 Task: Search one way flight ticket for 2 adults, 2 infants in seat and 1 infant on lap in first from Pensacola: Pensacola International Airport to Springfield: Abraham Lincoln Capital Airport on 5-2-2023. Choice of flights is Spirit. Number of bags: 5 checked bags. Price is upto 109000. Outbound departure time preference is 5:30.
Action: Mouse moved to (242, 283)
Screenshot: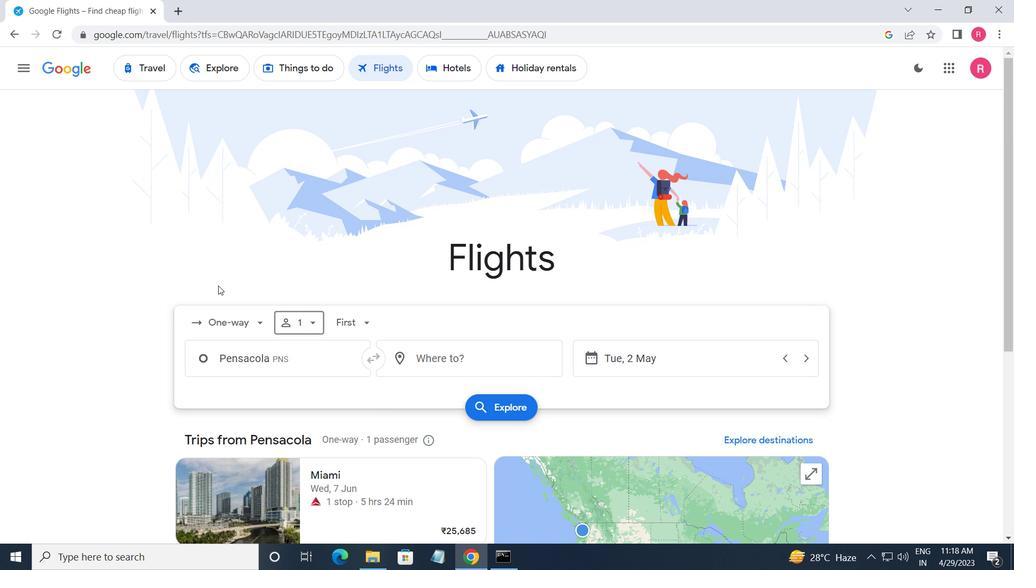 
Action: Mouse scrolled (242, 283) with delta (0, 0)
Screenshot: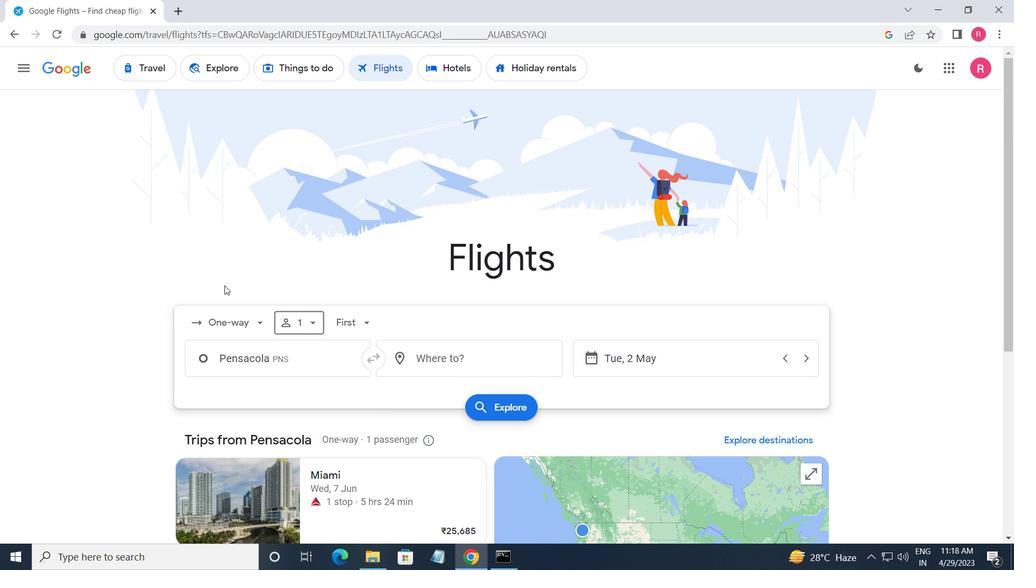 
Action: Mouse moved to (241, 256)
Screenshot: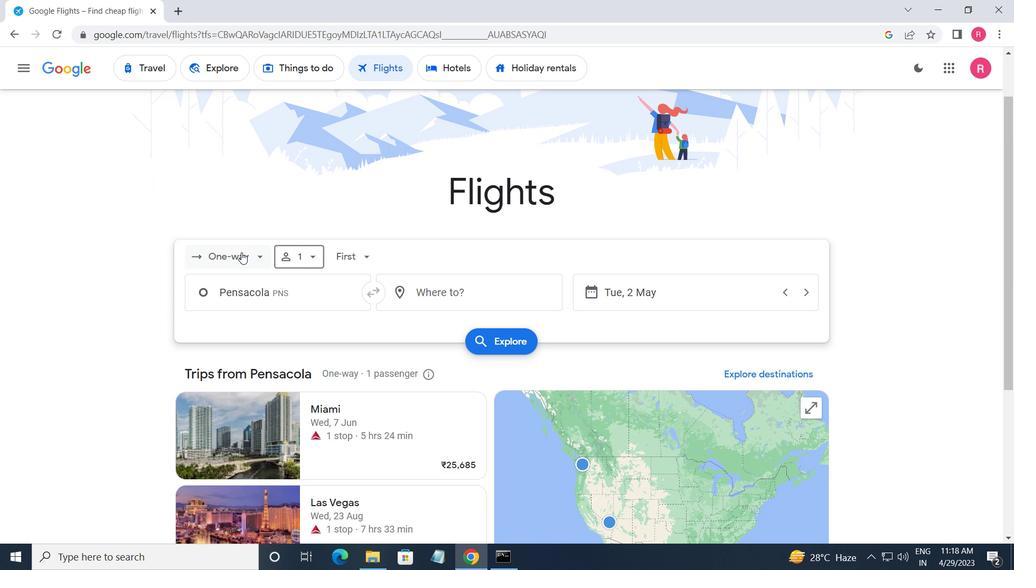 
Action: Mouse pressed left at (241, 256)
Screenshot: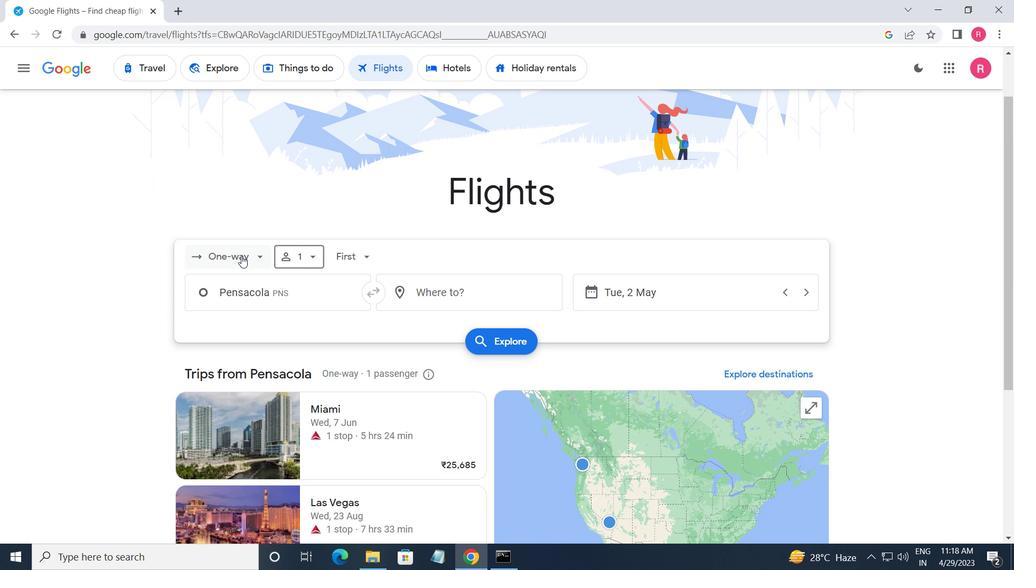 
Action: Mouse moved to (238, 320)
Screenshot: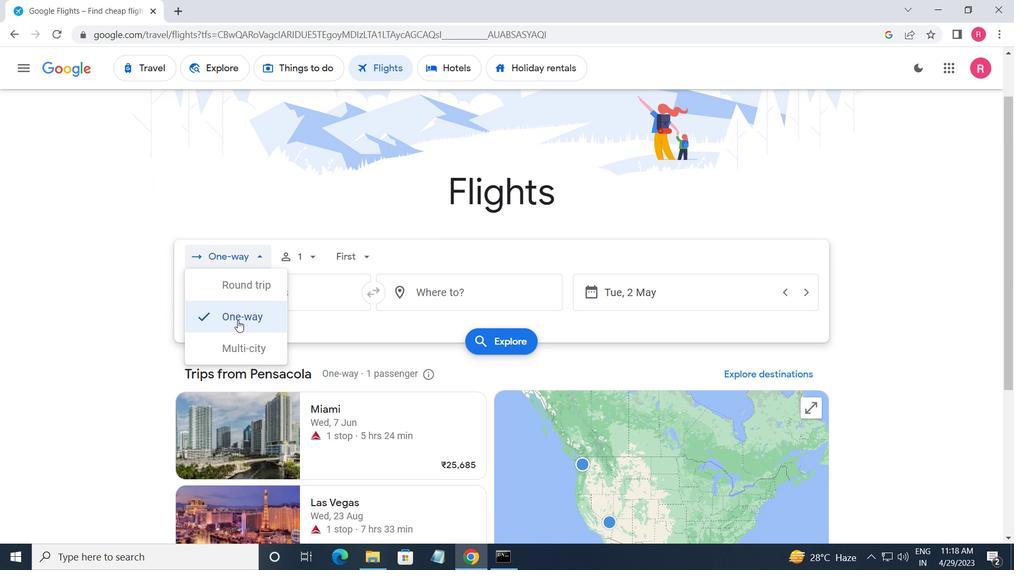 
Action: Mouse pressed left at (238, 320)
Screenshot: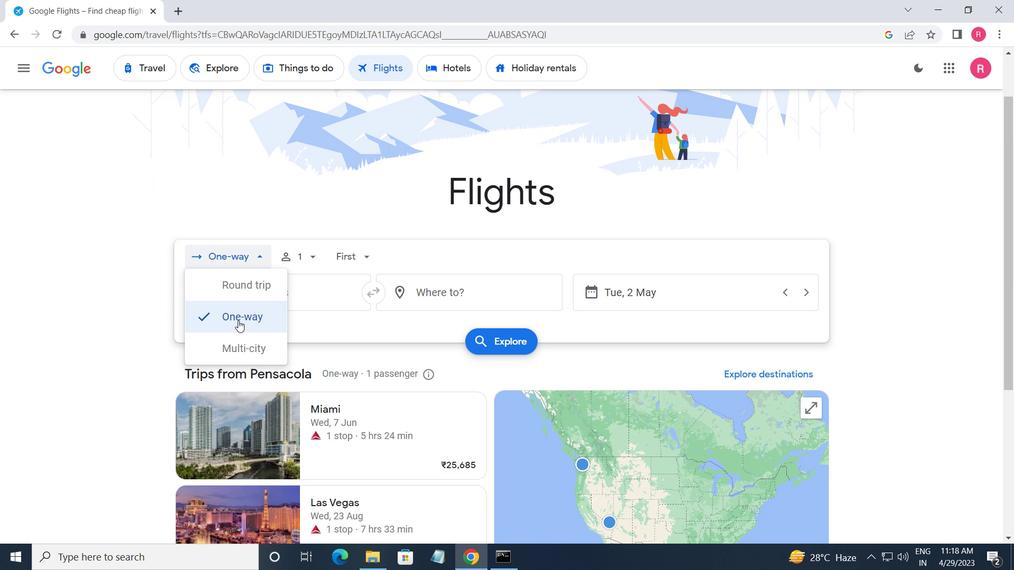
Action: Mouse moved to (236, 319)
Screenshot: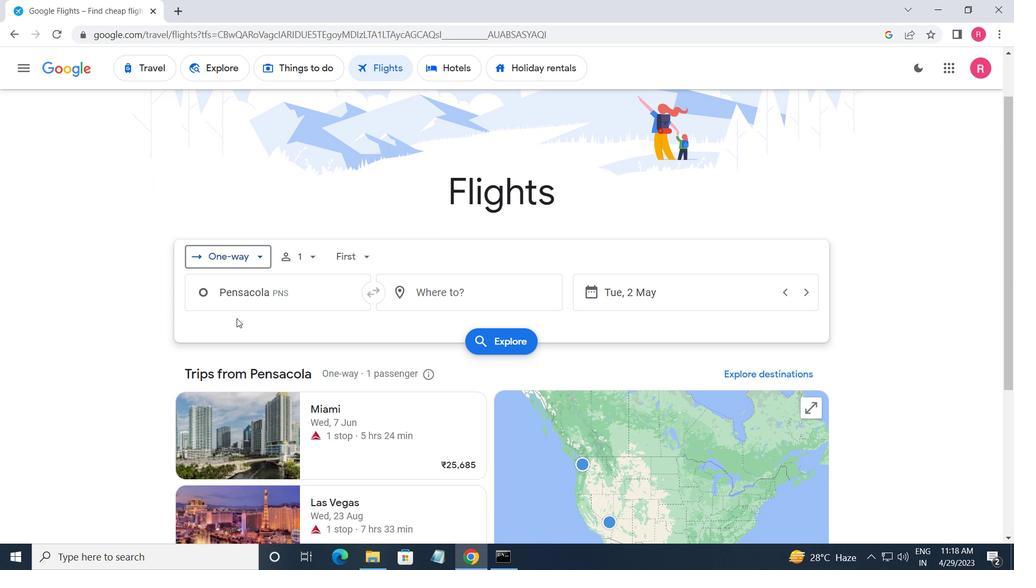 
Action: Mouse scrolled (236, 318) with delta (0, 0)
Screenshot: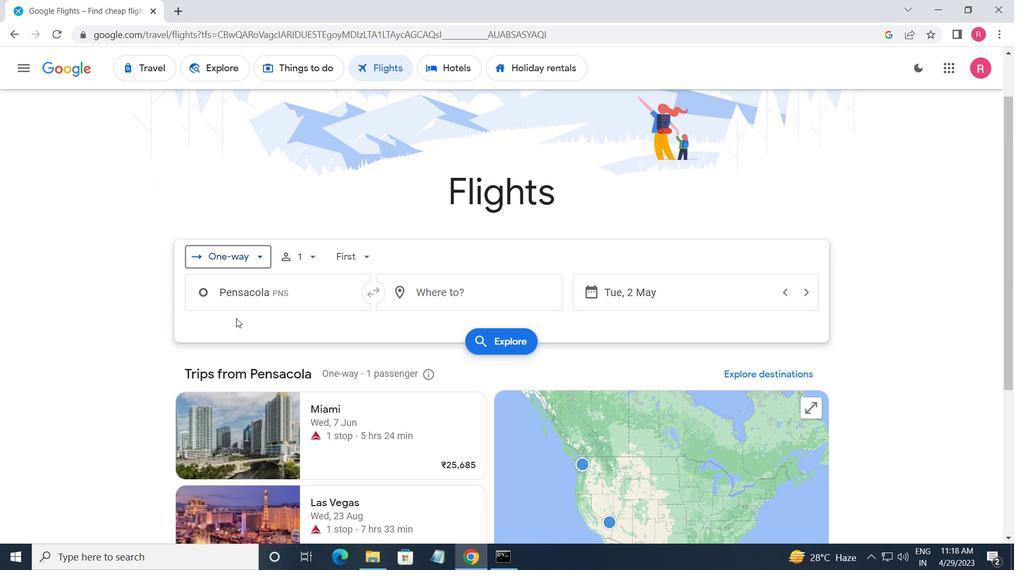 
Action: Mouse moved to (315, 191)
Screenshot: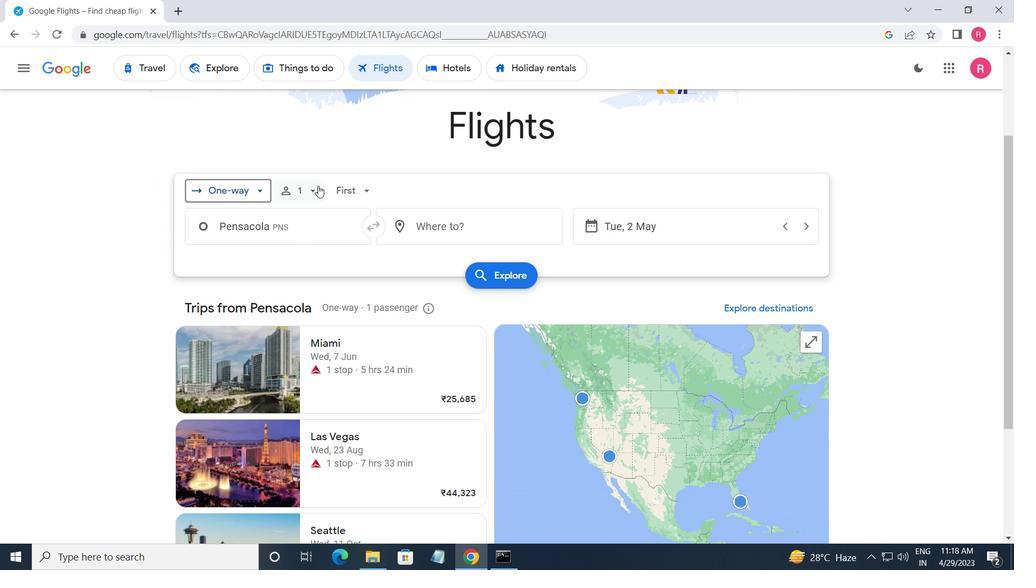 
Action: Mouse pressed left at (315, 191)
Screenshot: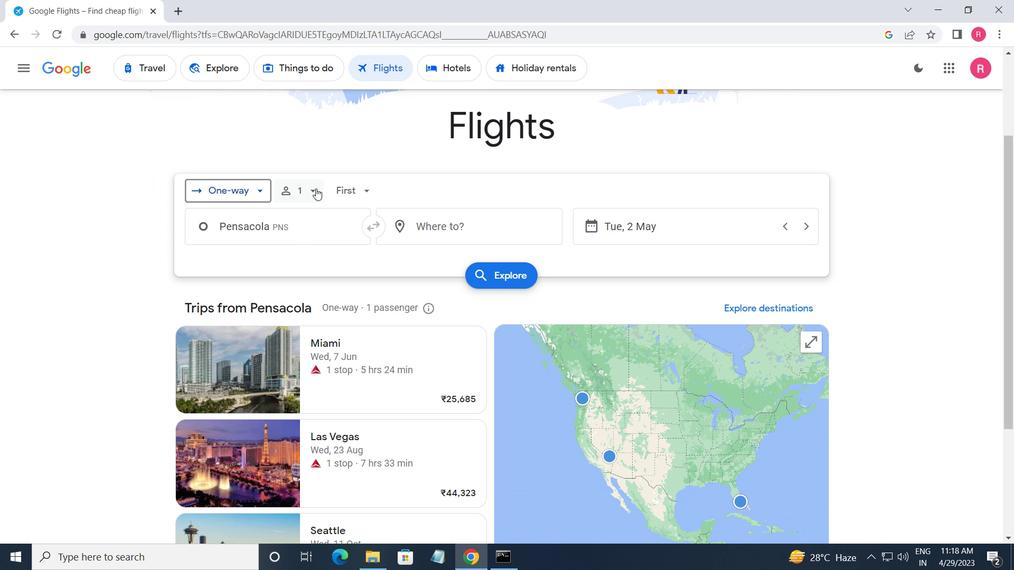 
Action: Mouse moved to (413, 231)
Screenshot: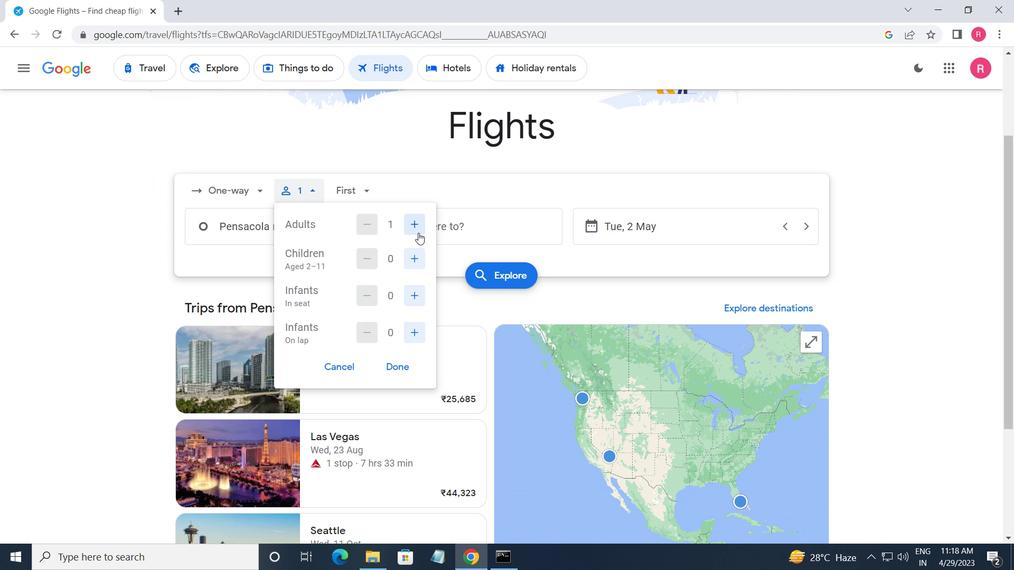 
Action: Mouse pressed left at (413, 231)
Screenshot: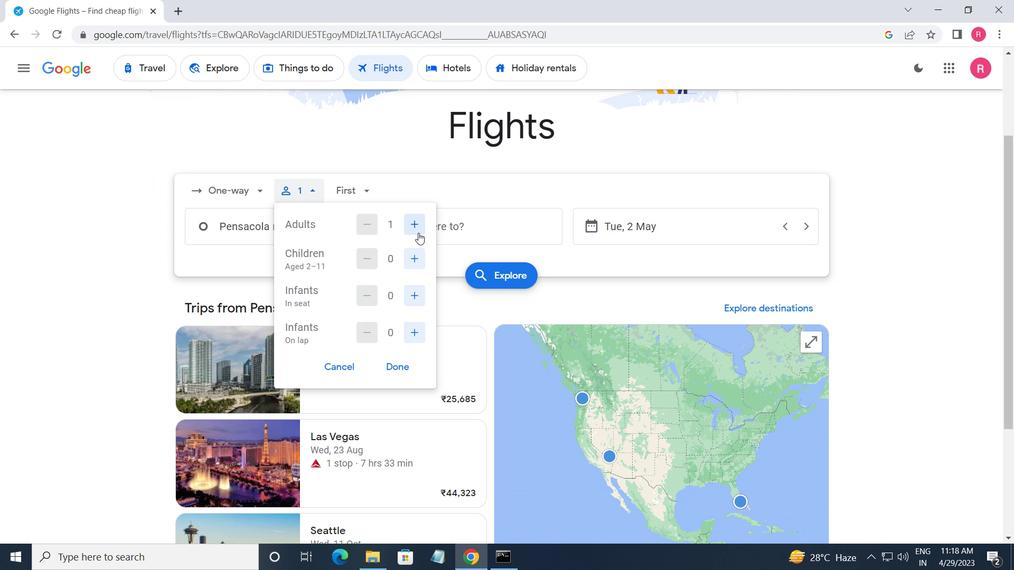 
Action: Mouse moved to (406, 256)
Screenshot: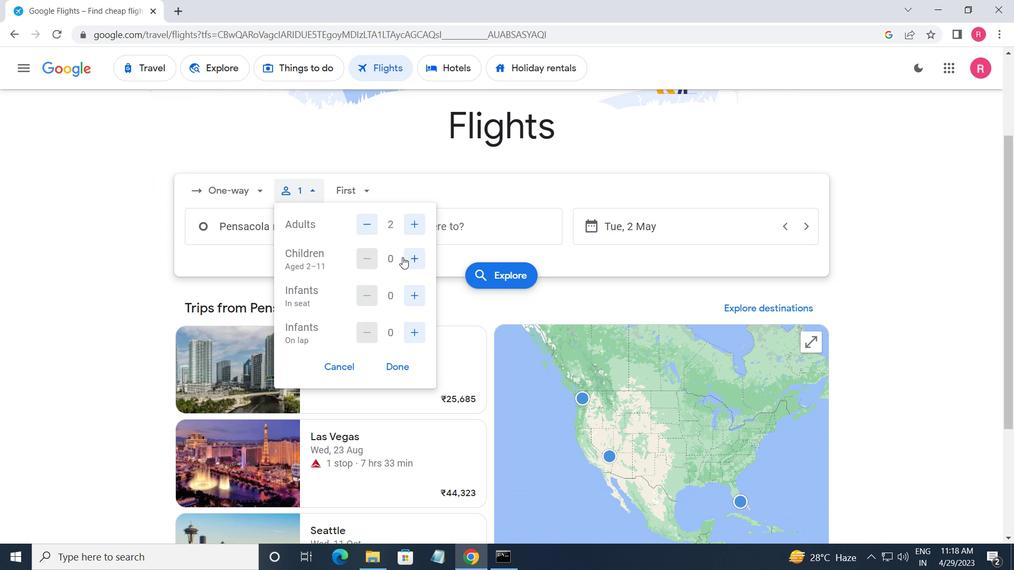 
Action: Mouse pressed left at (406, 256)
Screenshot: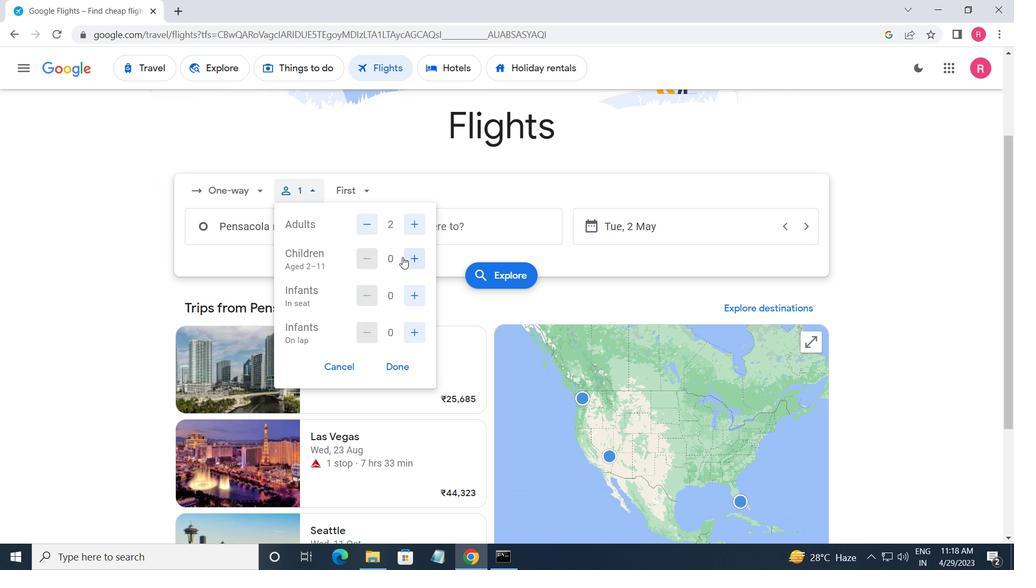 
Action: Mouse pressed left at (406, 256)
Screenshot: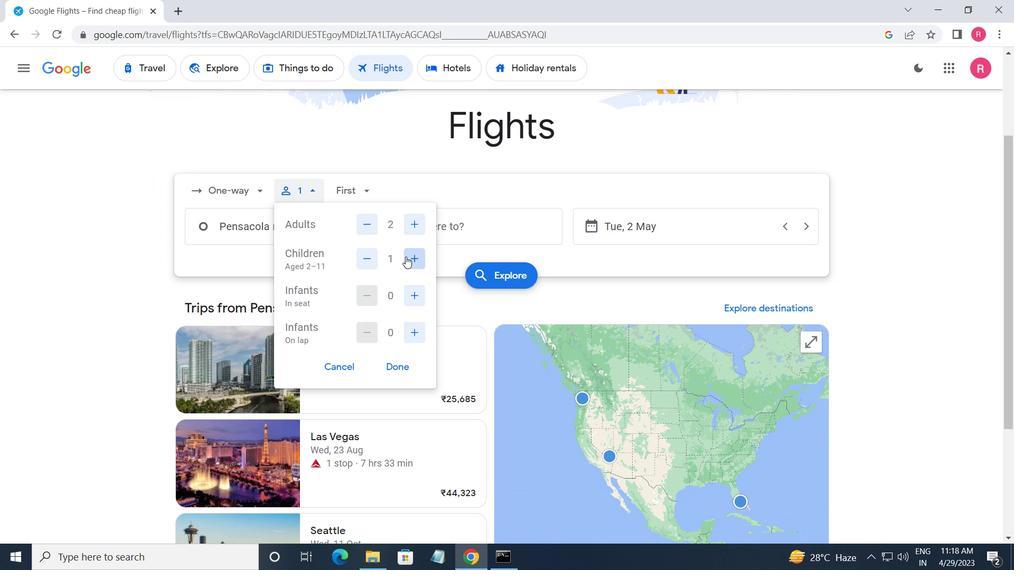 
Action: Mouse moved to (413, 288)
Screenshot: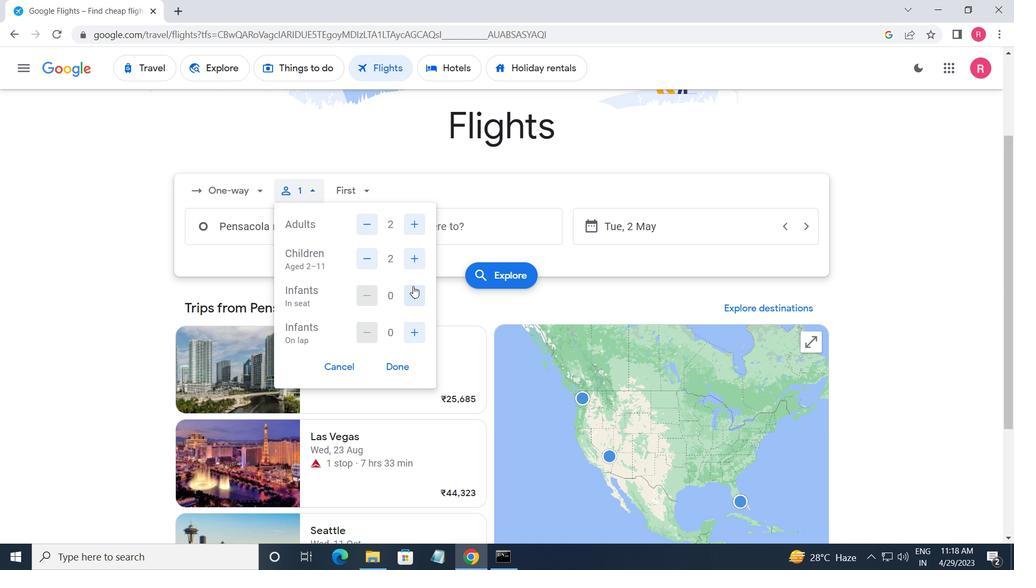 
Action: Mouse pressed left at (413, 288)
Screenshot: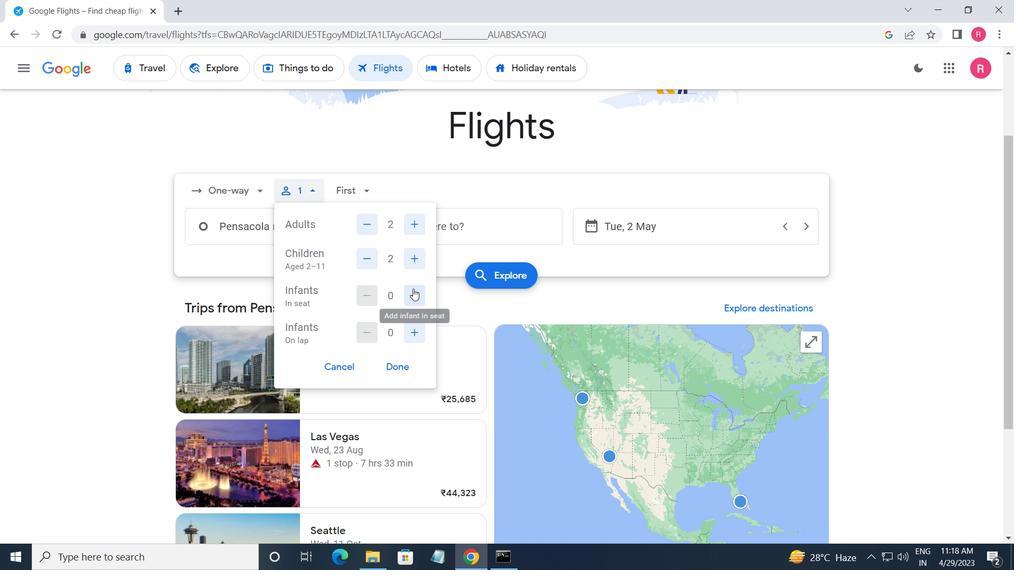 
Action: Mouse moved to (394, 370)
Screenshot: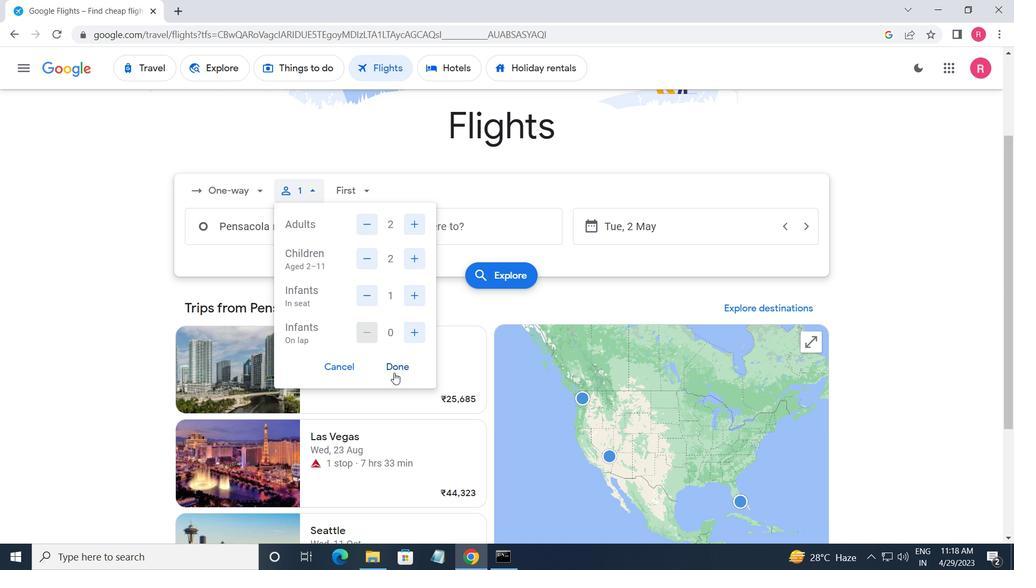 
Action: Mouse pressed left at (394, 370)
Screenshot: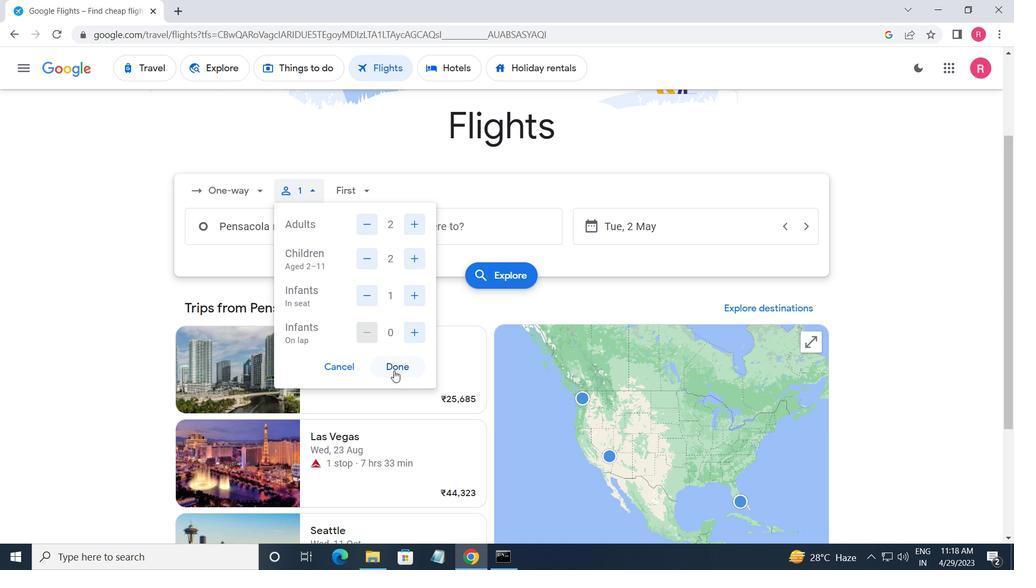 
Action: Mouse moved to (300, 222)
Screenshot: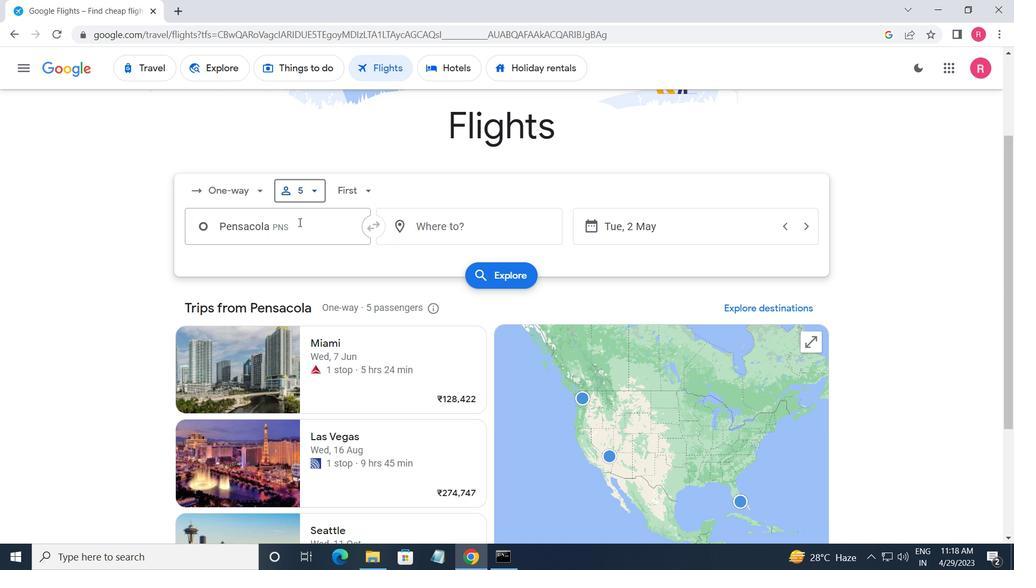 
Action: Mouse pressed left at (300, 222)
Screenshot: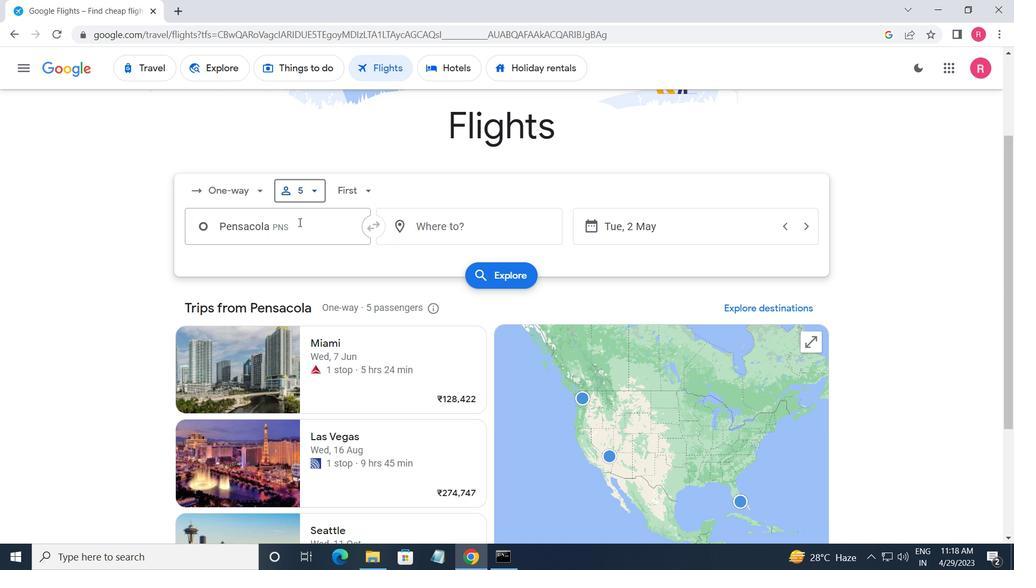 
Action: Mouse moved to (298, 293)
Screenshot: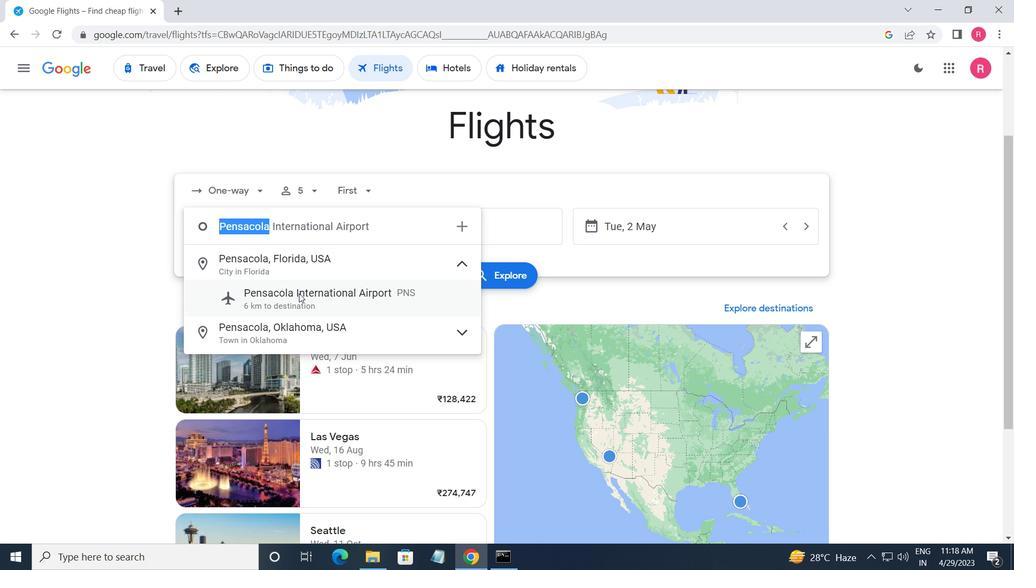 
Action: Mouse pressed left at (298, 293)
Screenshot: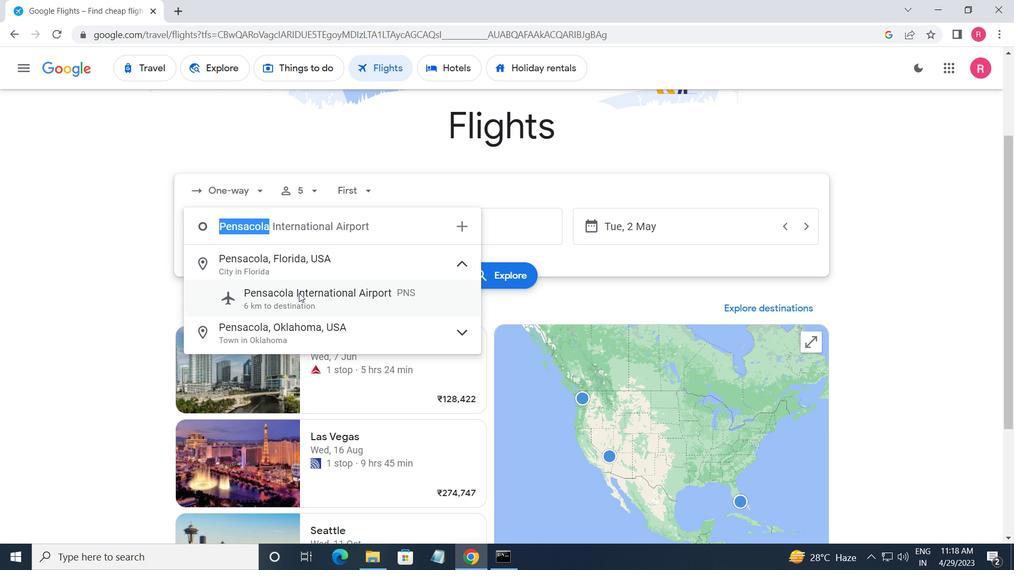 
Action: Mouse moved to (480, 216)
Screenshot: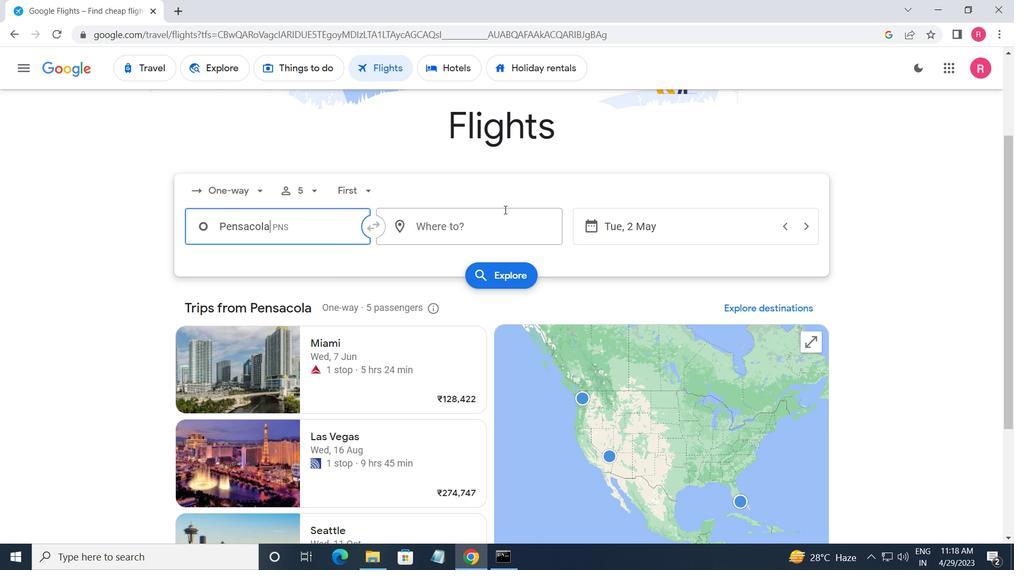 
Action: Mouse pressed left at (480, 216)
Screenshot: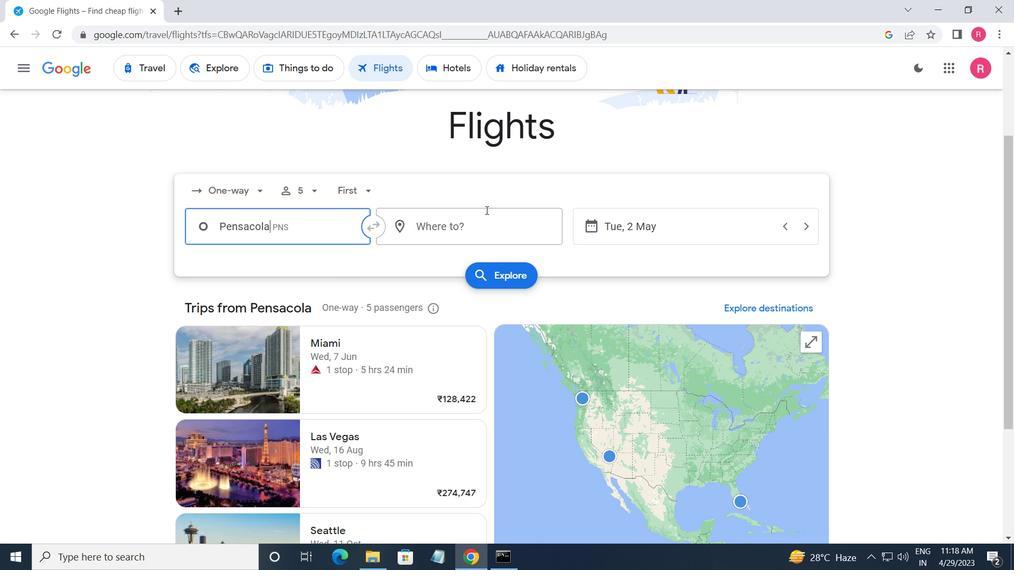 
Action: Mouse moved to (461, 348)
Screenshot: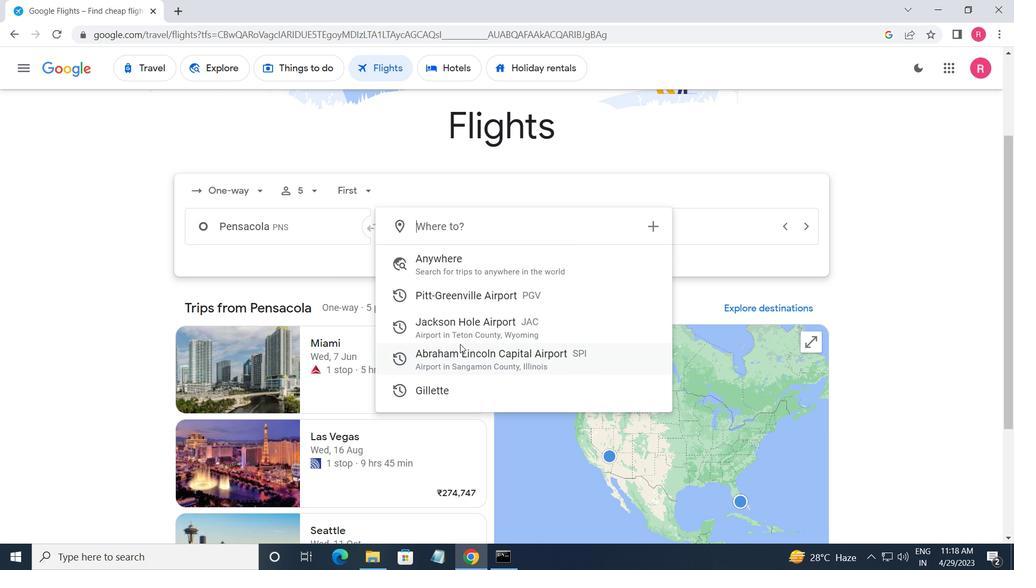 
Action: Mouse pressed left at (461, 348)
Screenshot: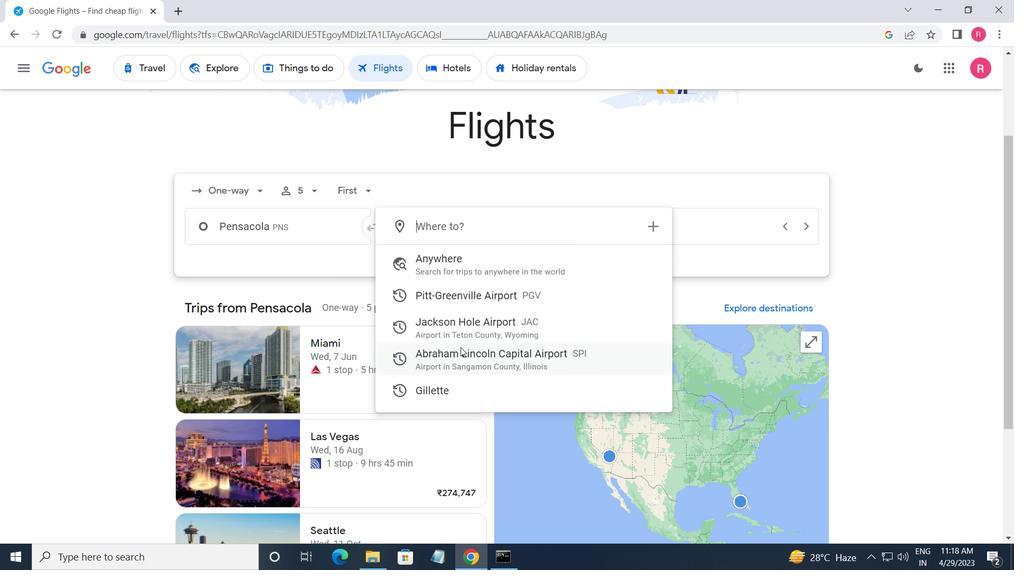 
Action: Mouse moved to (677, 235)
Screenshot: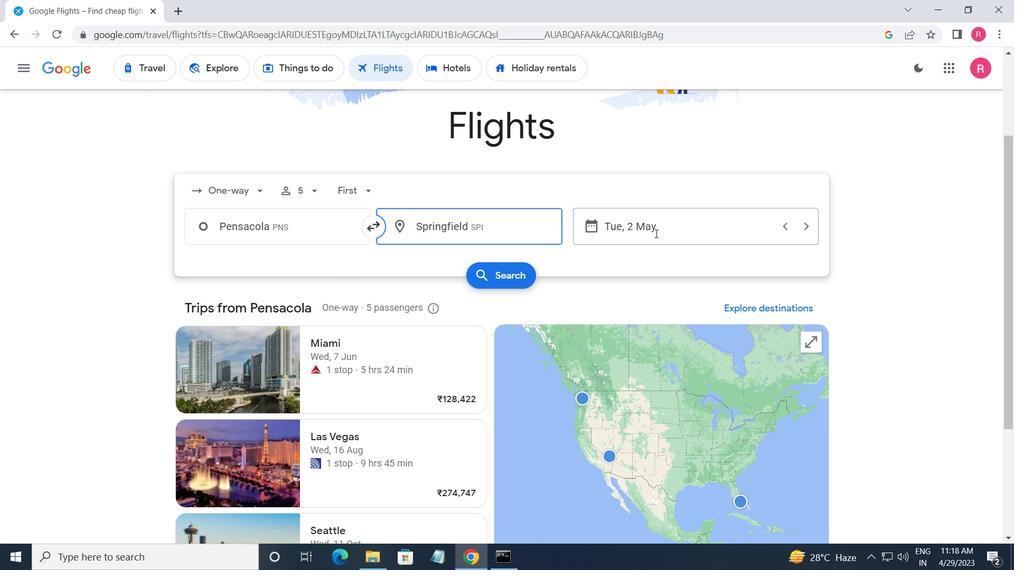 
Action: Mouse pressed left at (677, 235)
Screenshot: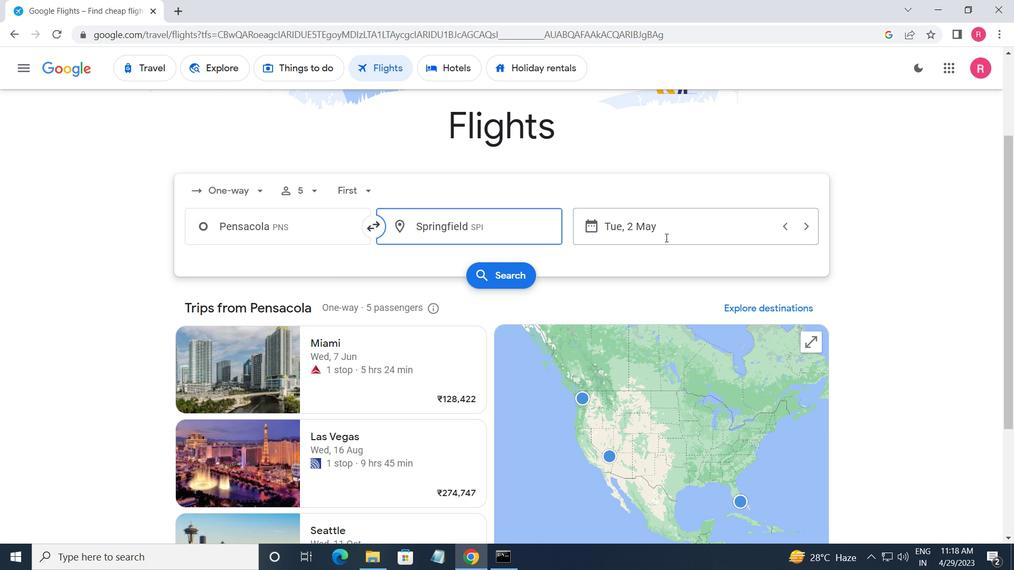 
Action: Mouse moved to (662, 314)
Screenshot: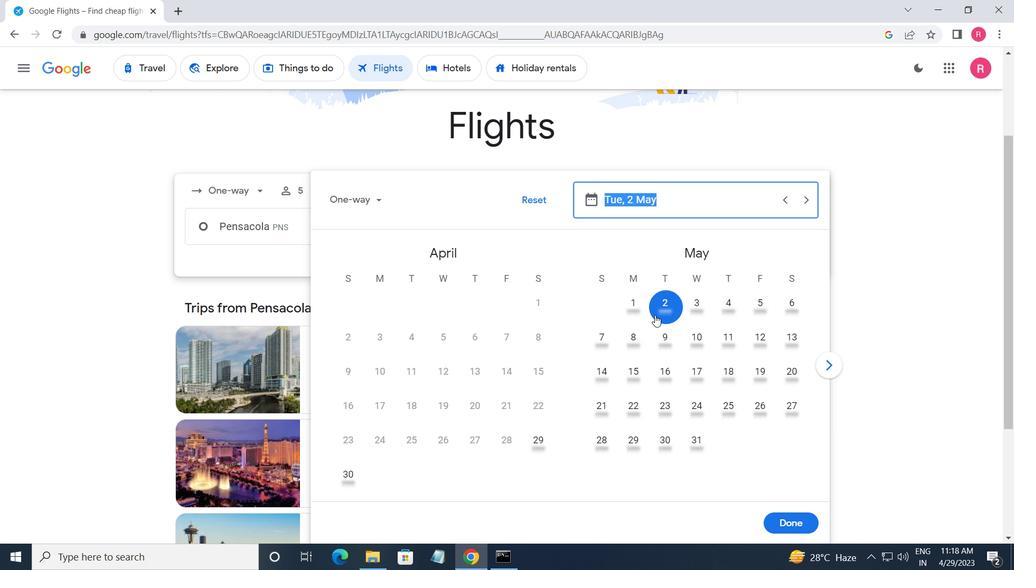 
Action: Mouse pressed left at (662, 314)
Screenshot: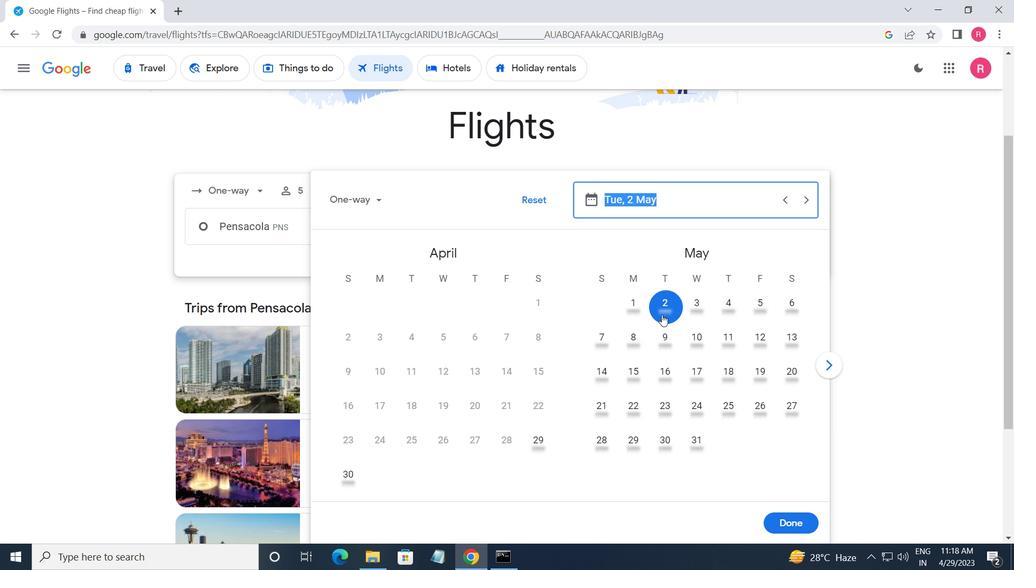
Action: Mouse moved to (773, 513)
Screenshot: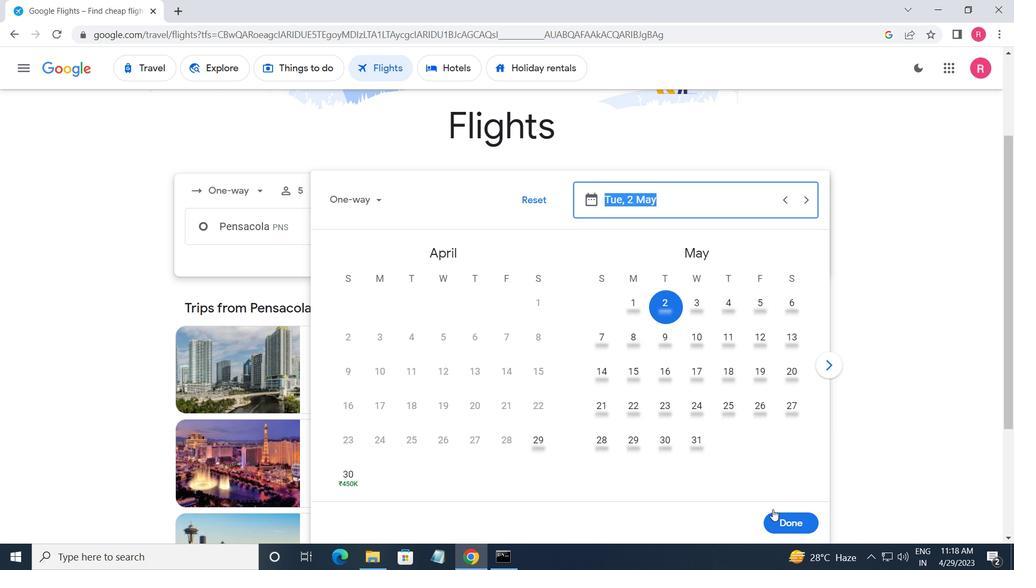 
Action: Mouse pressed left at (773, 513)
Screenshot: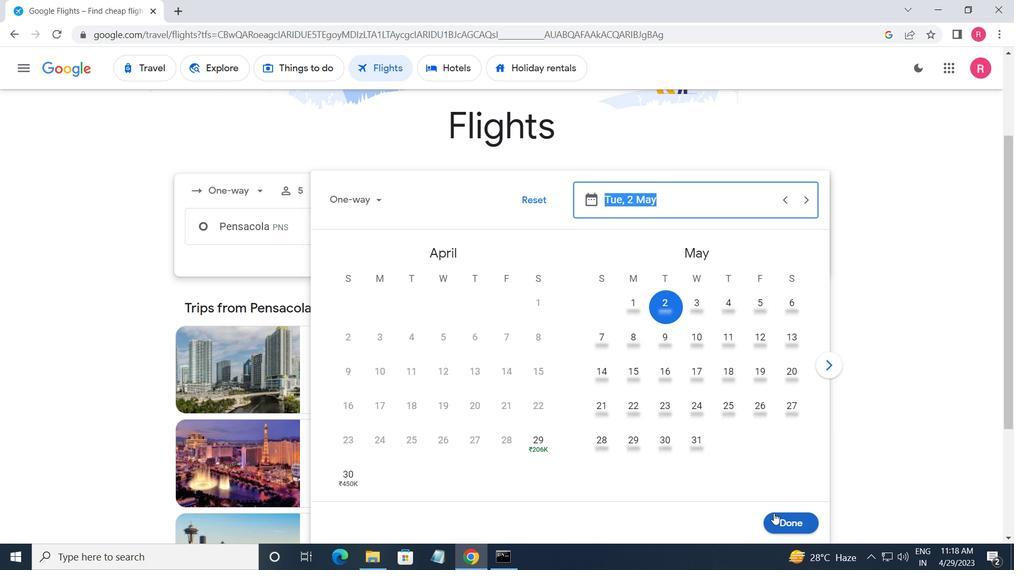 
Action: Mouse moved to (518, 282)
Screenshot: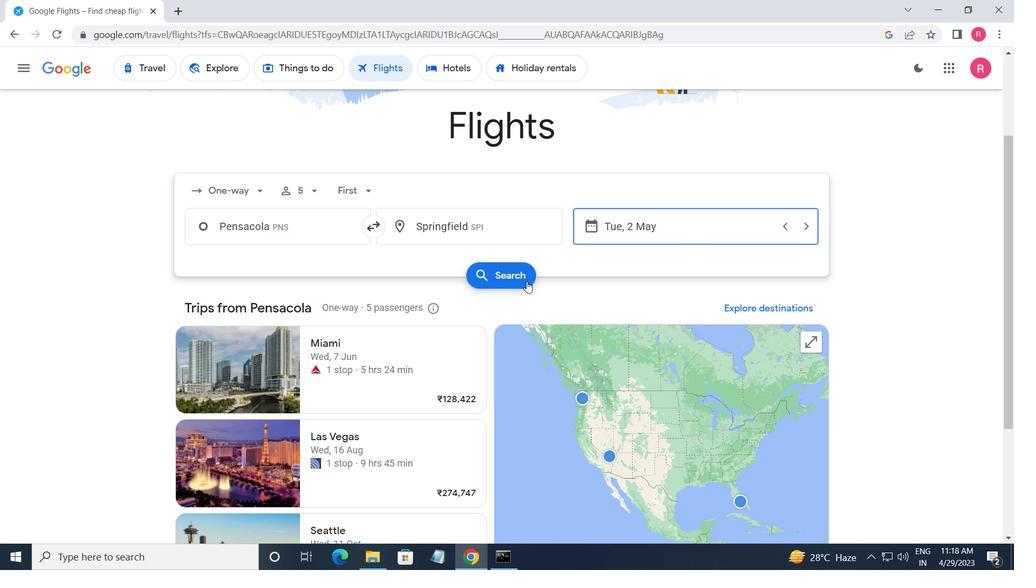 
Action: Mouse pressed left at (518, 282)
Screenshot: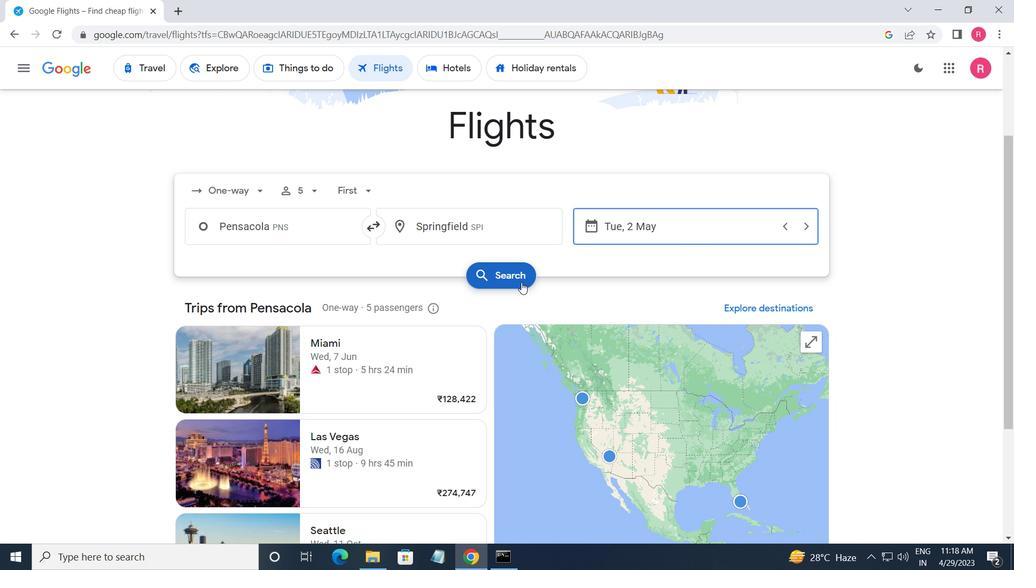 
Action: Mouse moved to (205, 198)
Screenshot: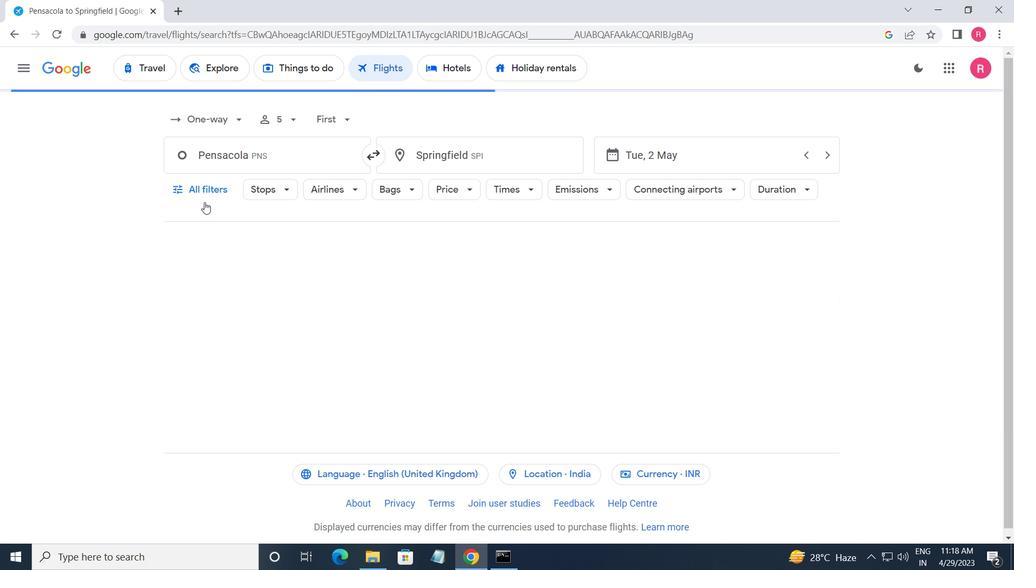 
Action: Mouse pressed left at (205, 198)
Screenshot: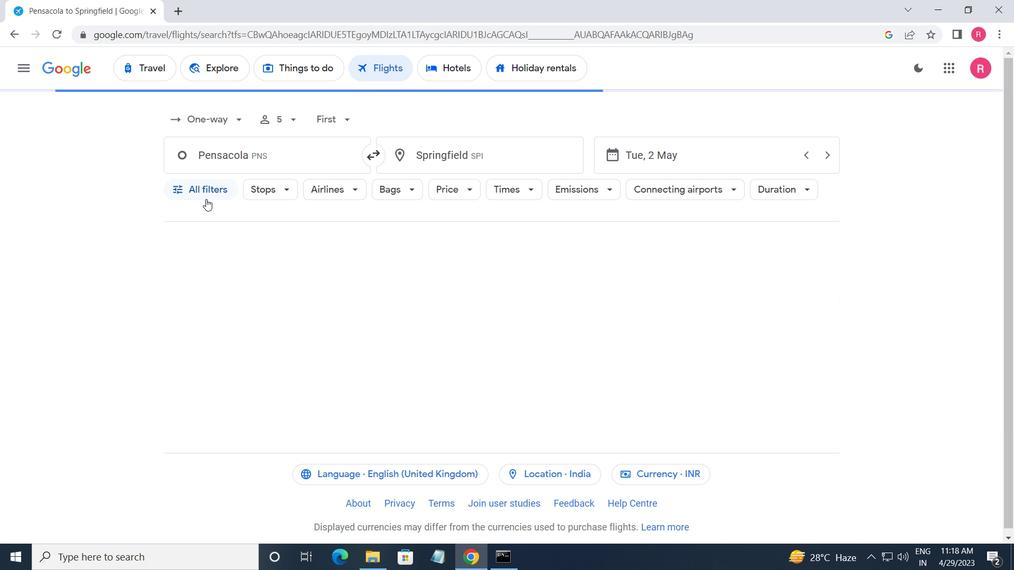 
Action: Mouse moved to (261, 348)
Screenshot: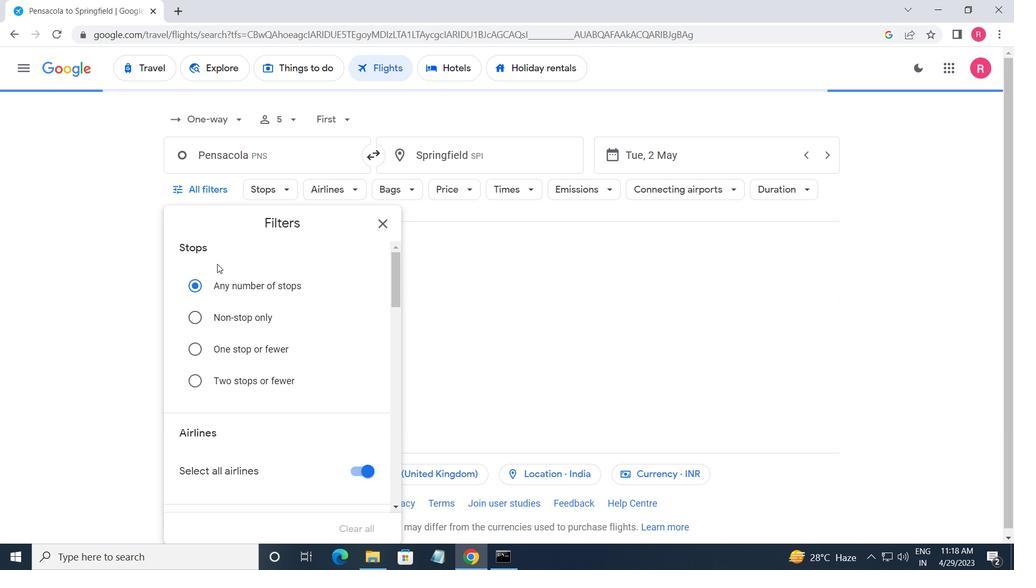 
Action: Mouse scrolled (261, 348) with delta (0, 0)
Screenshot: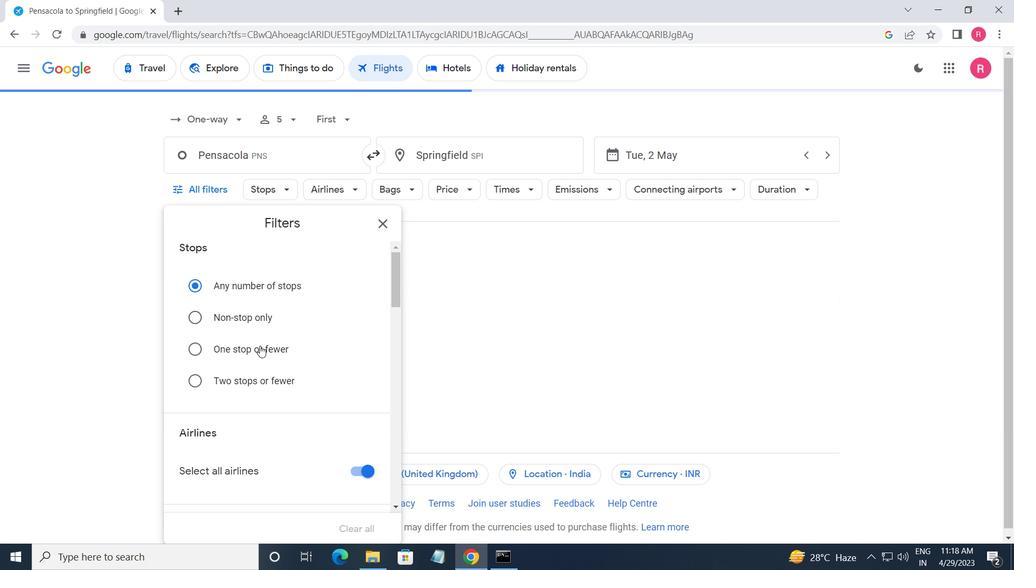 
Action: Mouse scrolled (261, 348) with delta (0, 0)
Screenshot: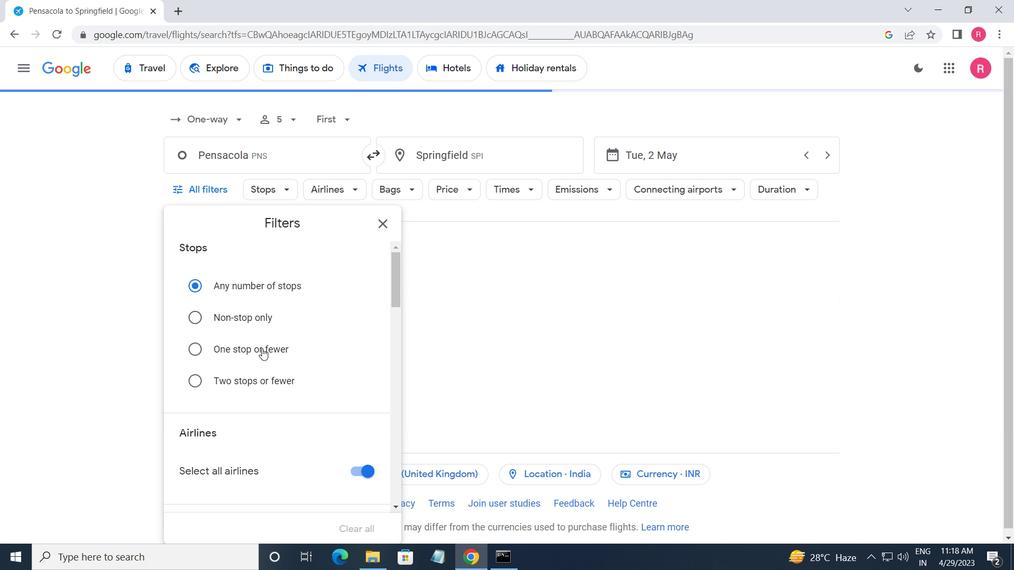 
Action: Mouse scrolled (261, 348) with delta (0, 0)
Screenshot: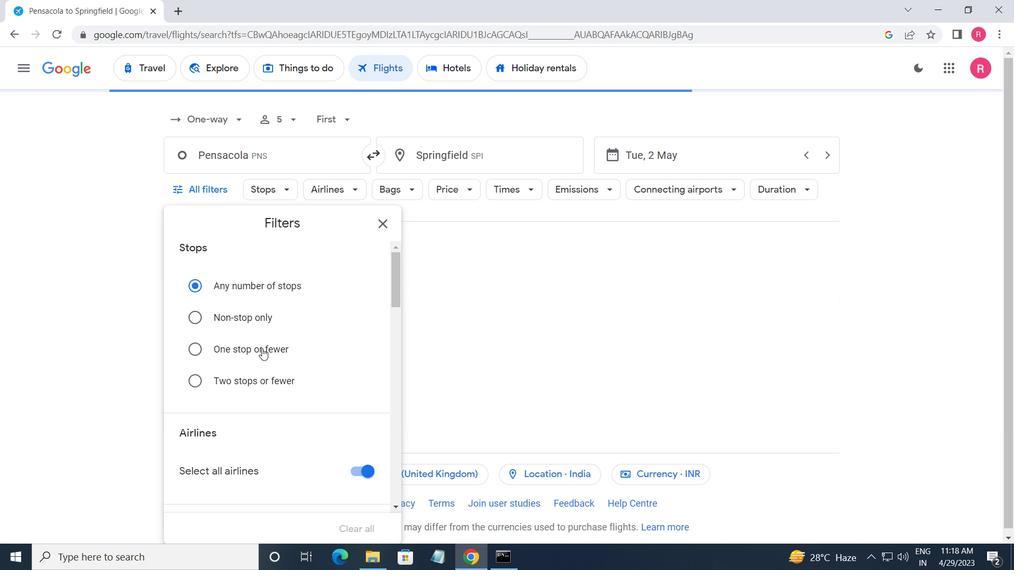 
Action: Mouse scrolled (261, 348) with delta (0, 0)
Screenshot: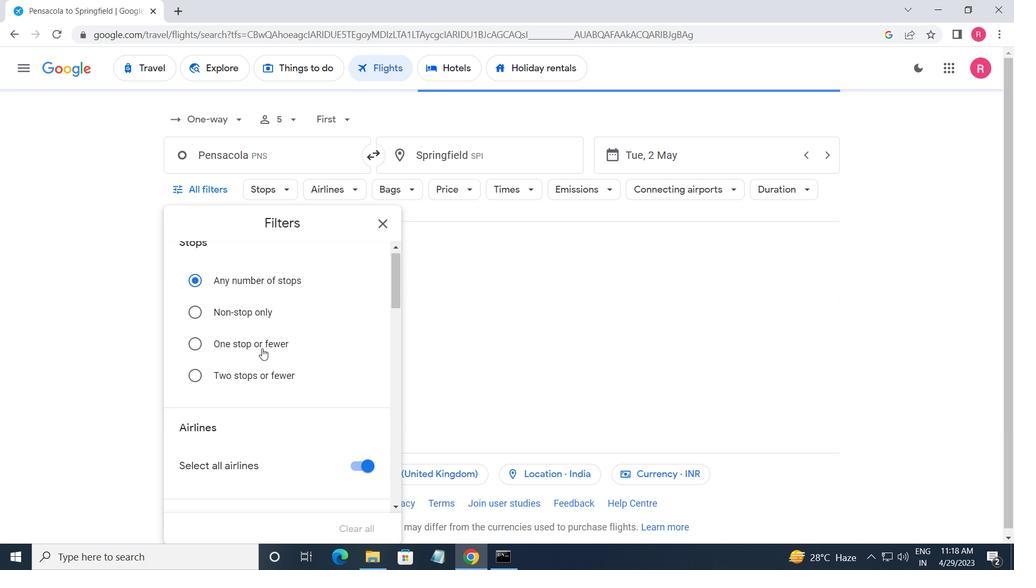 
Action: Mouse scrolled (261, 348) with delta (0, 0)
Screenshot: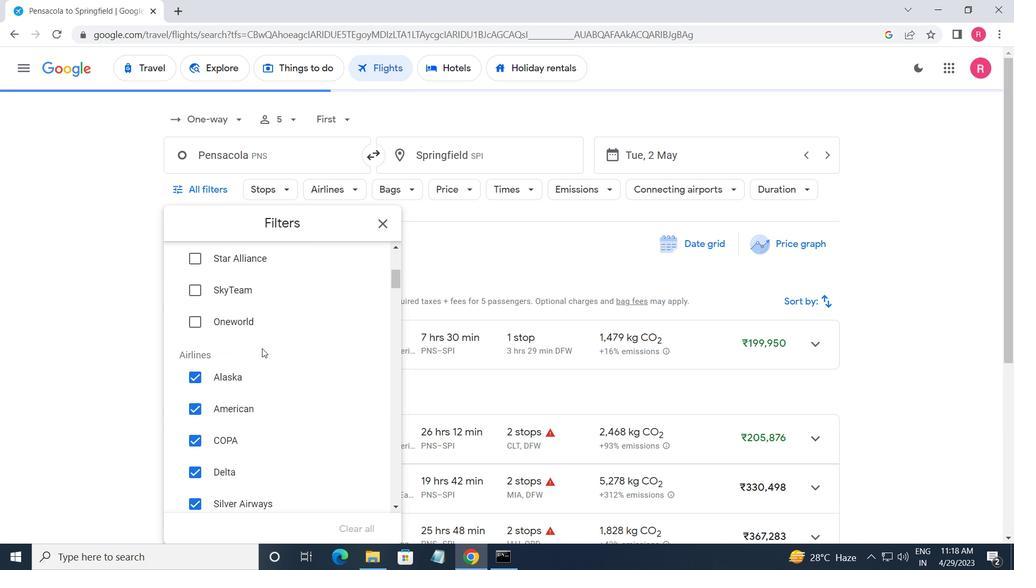 
Action: Mouse moved to (263, 350)
Screenshot: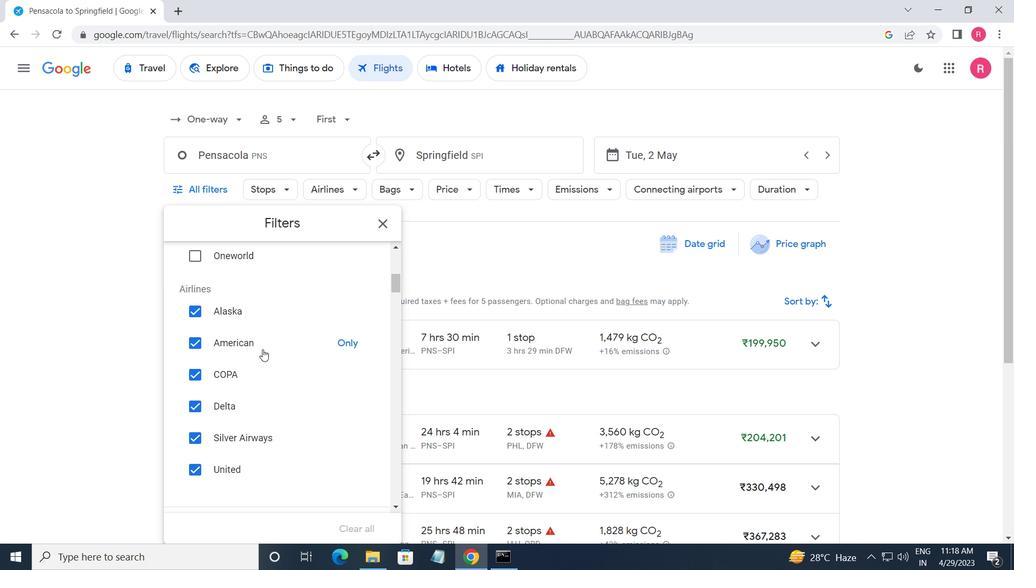 
Action: Mouse scrolled (263, 350) with delta (0, 0)
Screenshot: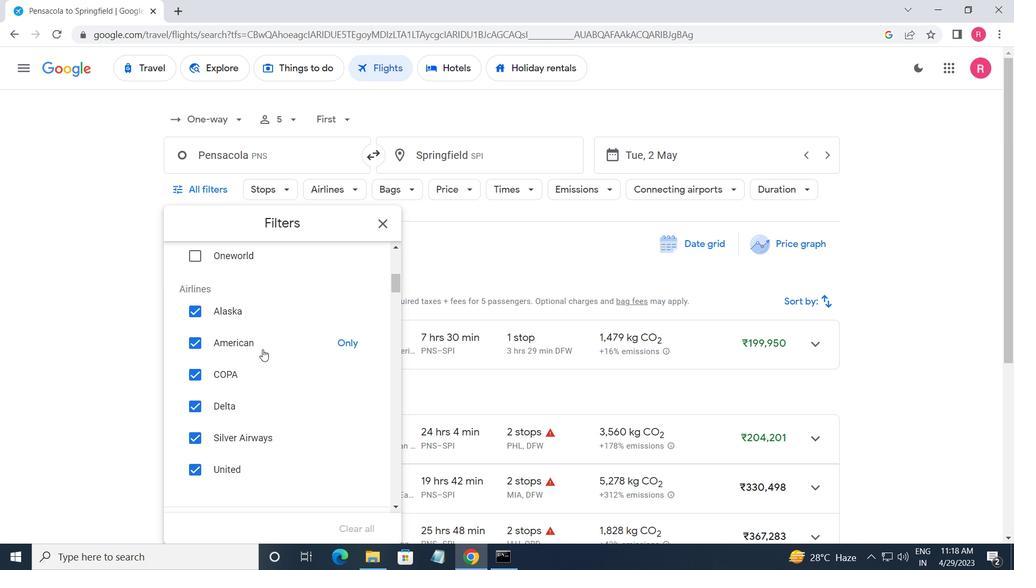 
Action: Mouse scrolled (263, 350) with delta (0, 0)
Screenshot: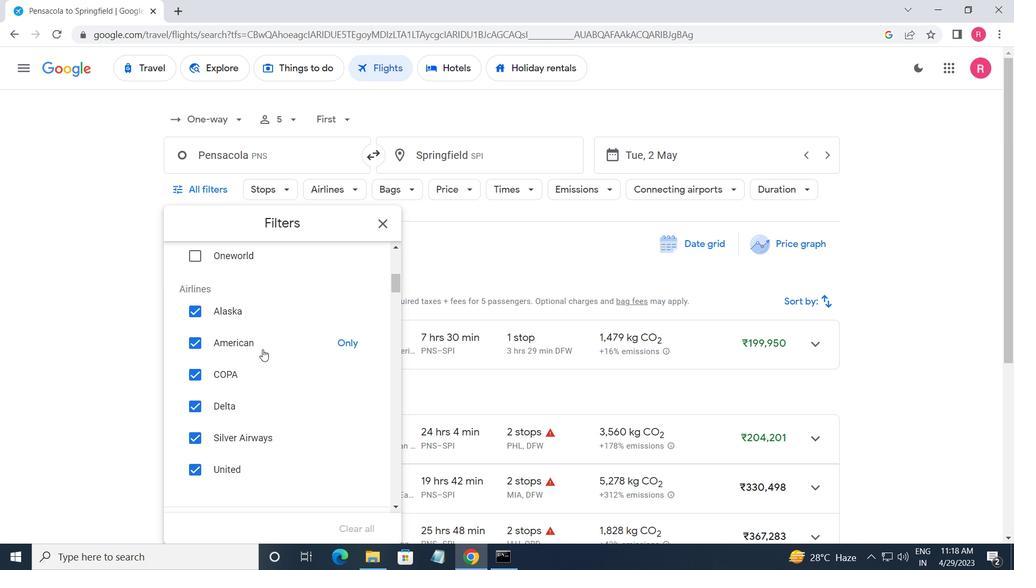 
Action: Mouse scrolled (263, 350) with delta (0, 0)
Screenshot: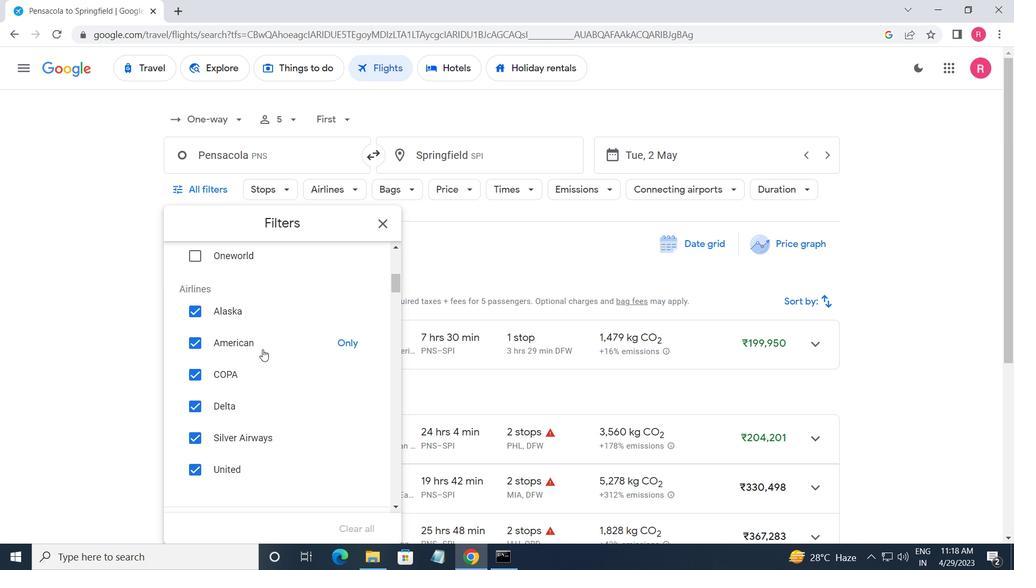 
Action: Mouse moved to (360, 343)
Screenshot: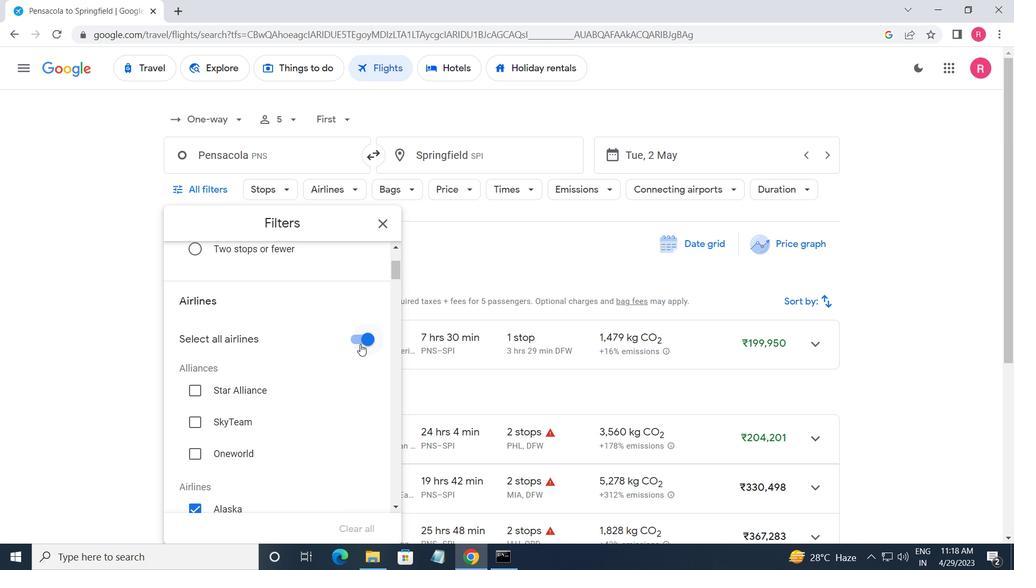 
Action: Mouse pressed left at (360, 343)
Screenshot: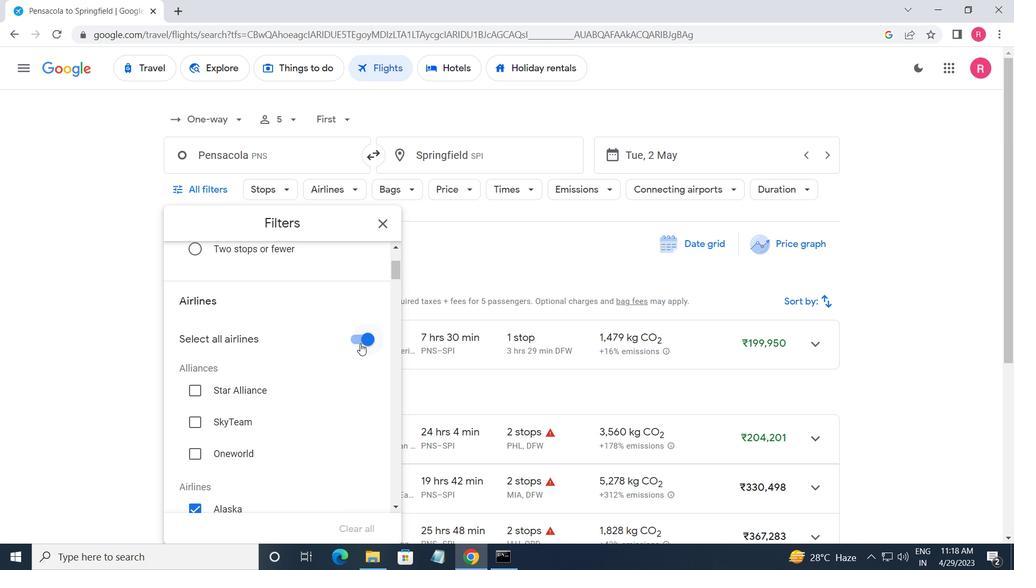 
Action: Mouse moved to (360, 333)
Screenshot: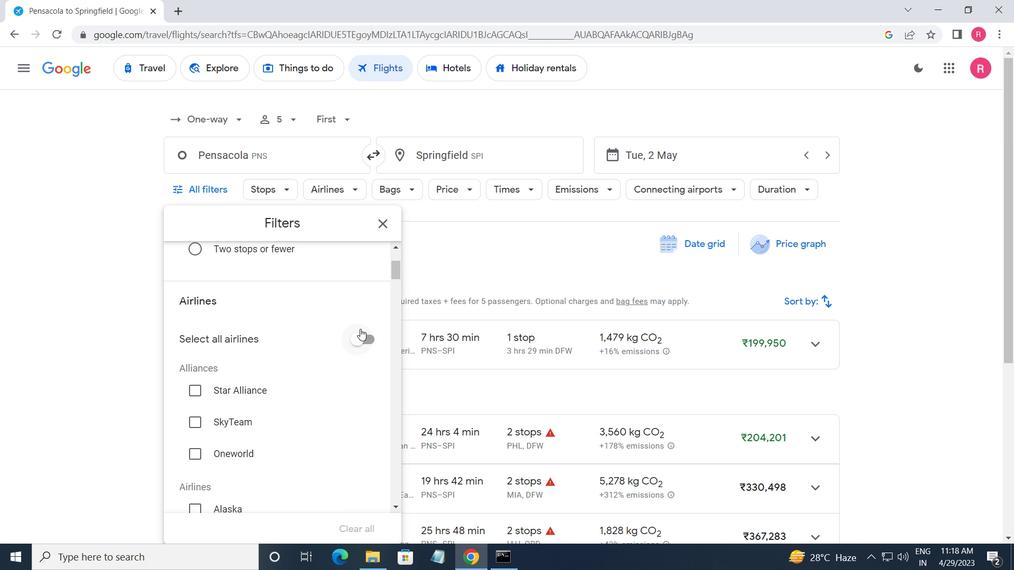 
Action: Mouse scrolled (360, 332) with delta (0, 0)
Screenshot: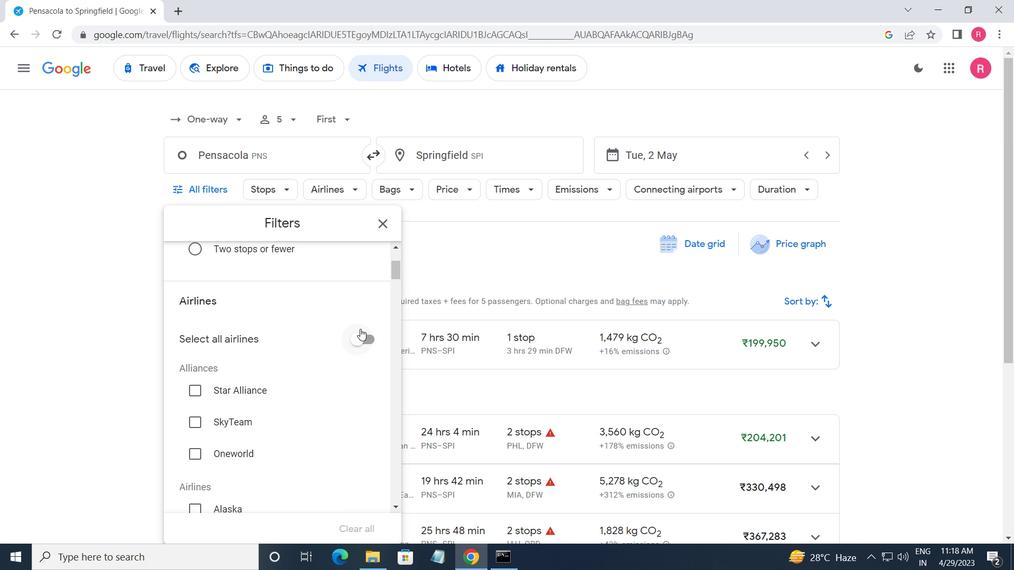 
Action: Mouse moved to (360, 333)
Screenshot: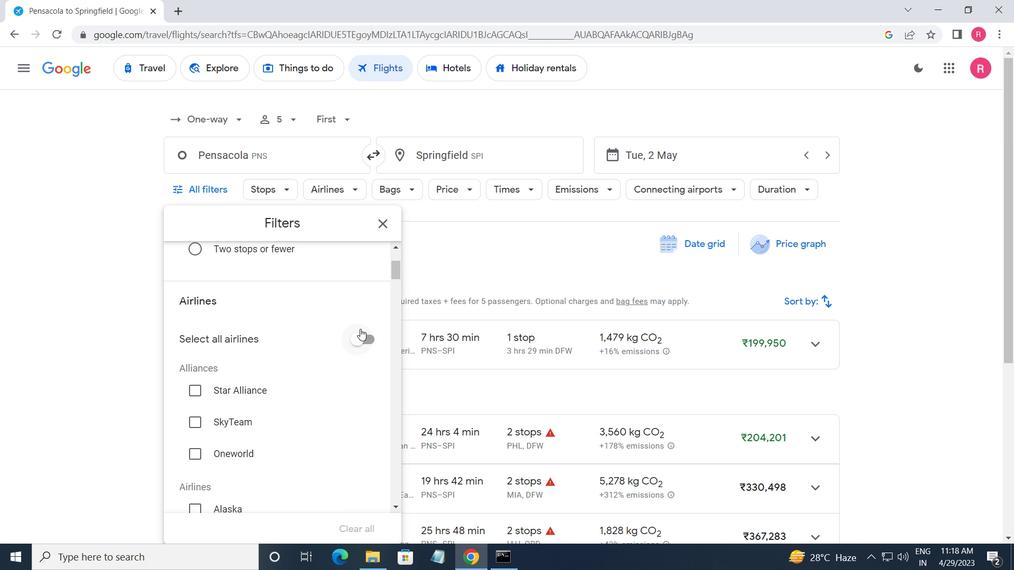 
Action: Mouse scrolled (360, 333) with delta (0, 0)
Screenshot: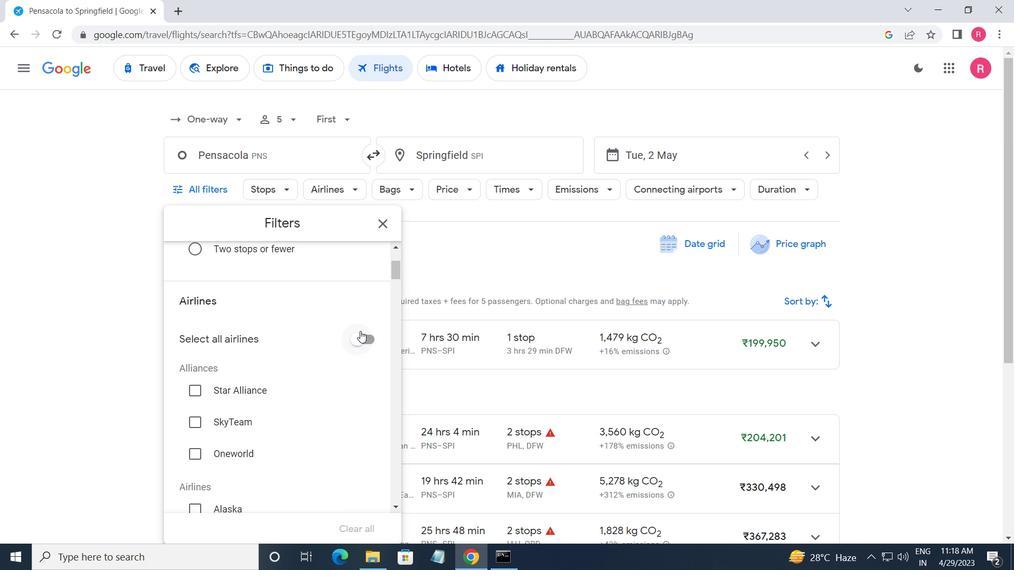 
Action: Mouse moved to (360, 339)
Screenshot: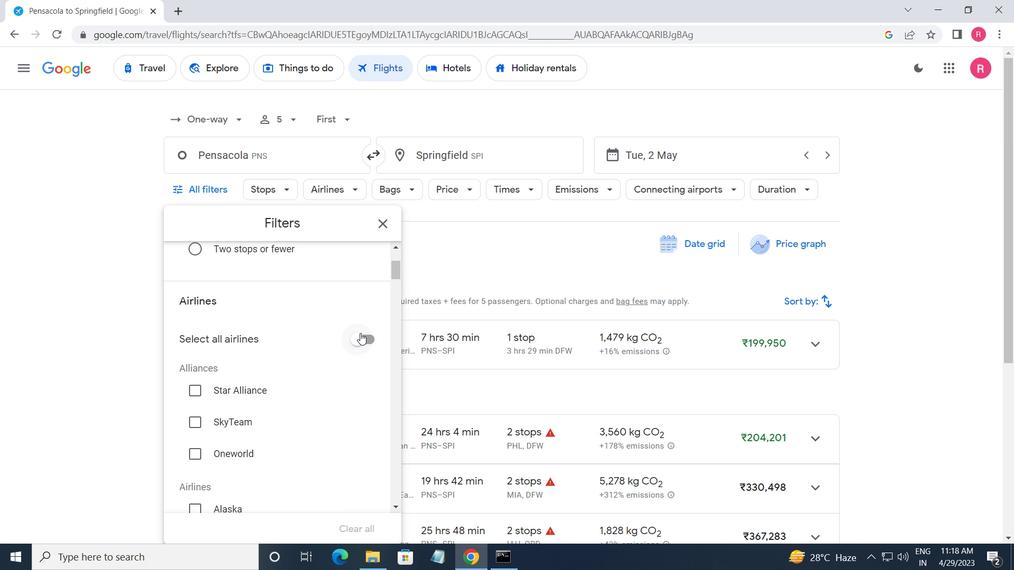 
Action: Mouse scrolled (360, 338) with delta (0, 0)
Screenshot: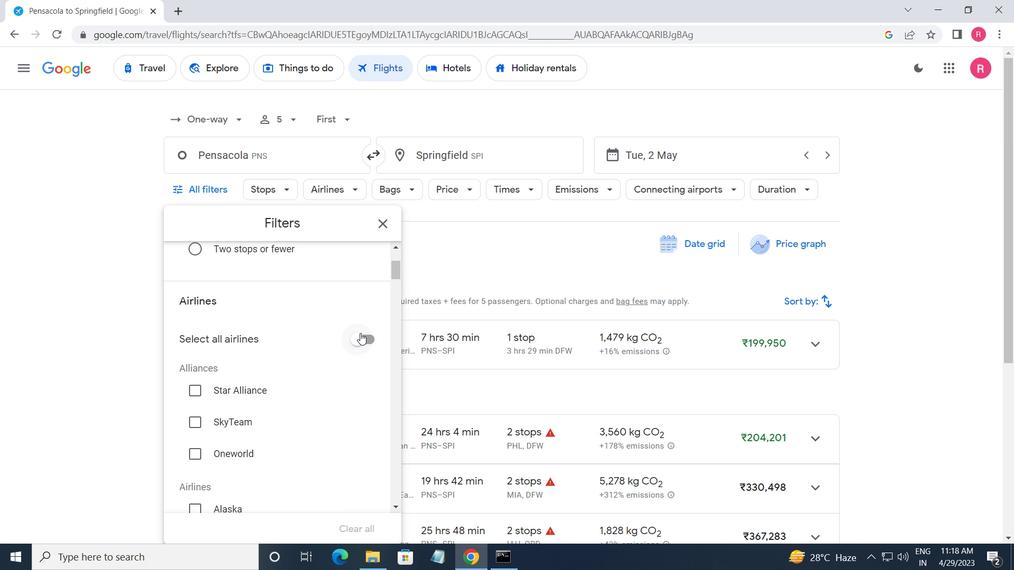 
Action: Mouse moved to (358, 344)
Screenshot: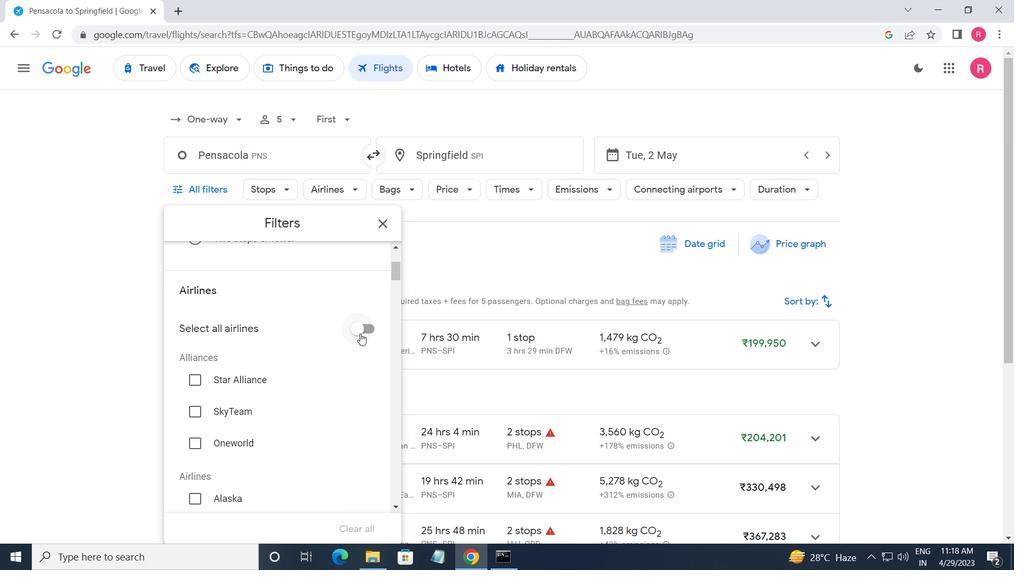 
Action: Mouse scrolled (358, 343) with delta (0, 0)
Screenshot: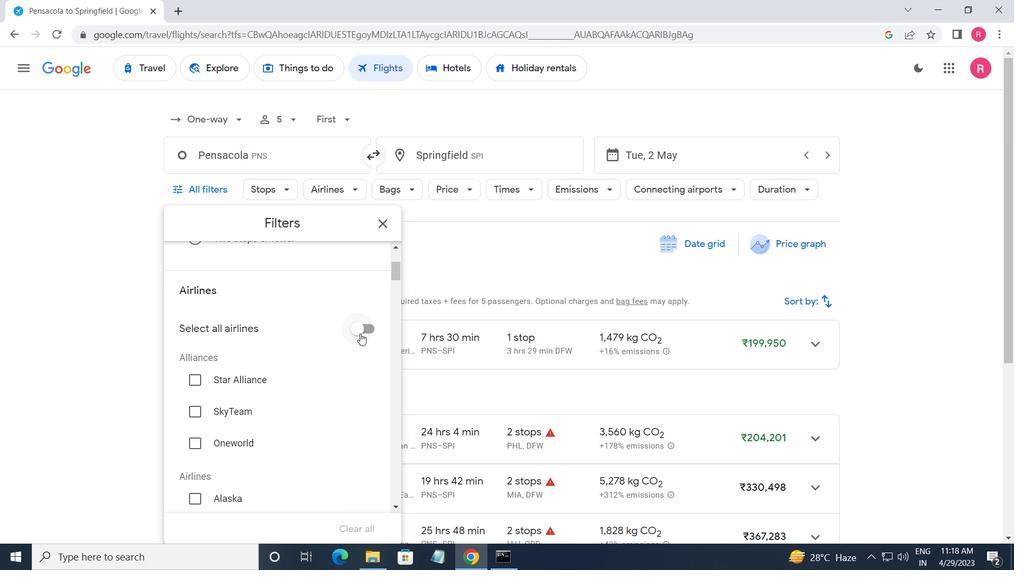 
Action: Mouse moved to (357, 348)
Screenshot: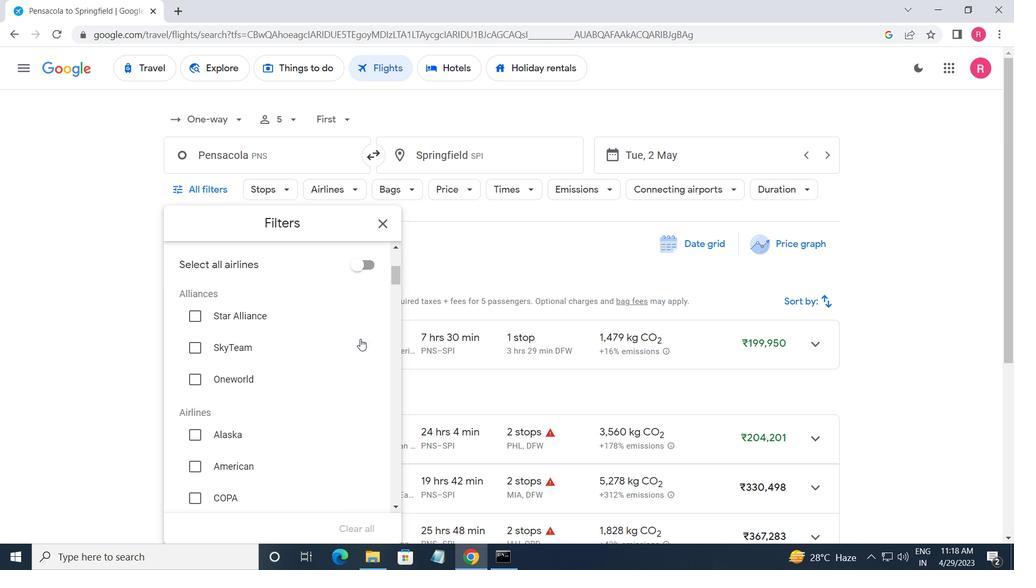 
Action: Mouse scrolled (357, 347) with delta (0, 0)
Screenshot: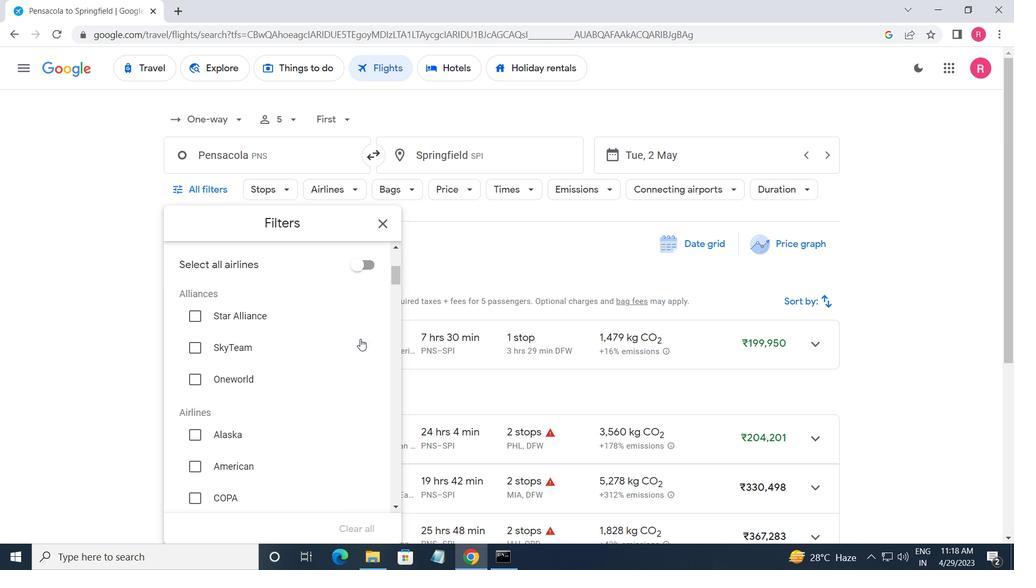 
Action: Mouse moved to (353, 350)
Screenshot: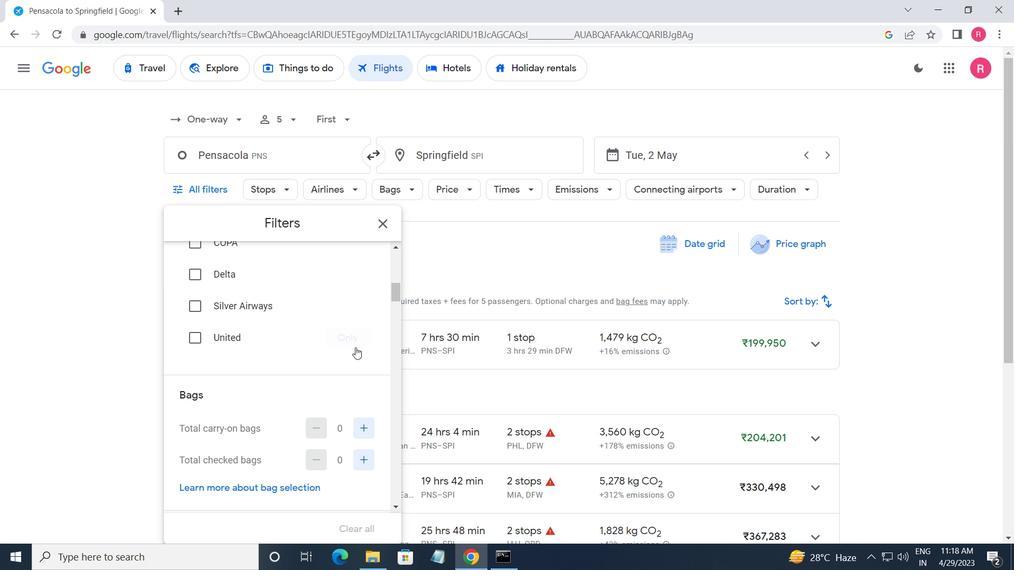 
Action: Mouse scrolled (353, 349) with delta (0, 0)
Screenshot: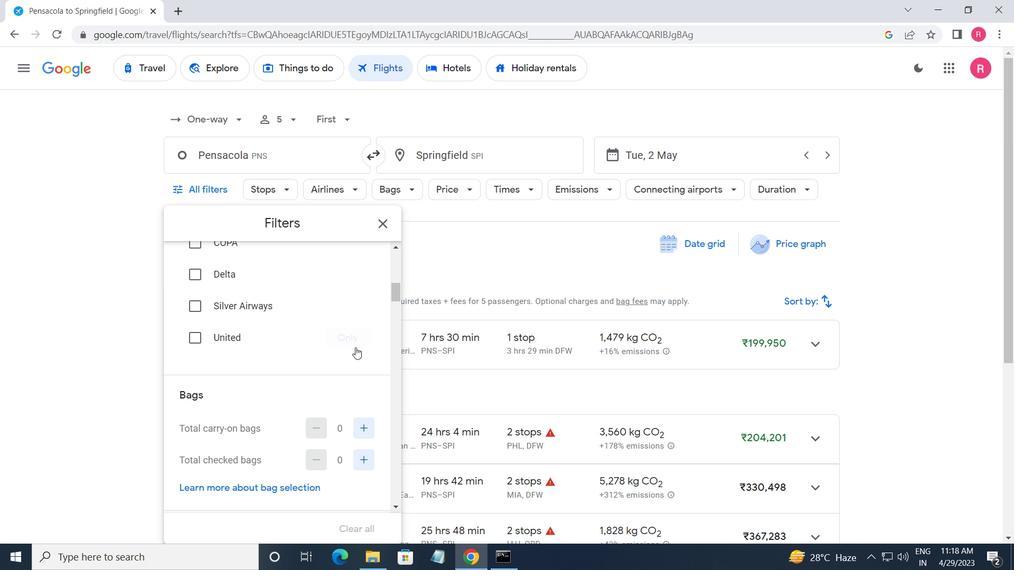 
Action: Mouse moved to (353, 352)
Screenshot: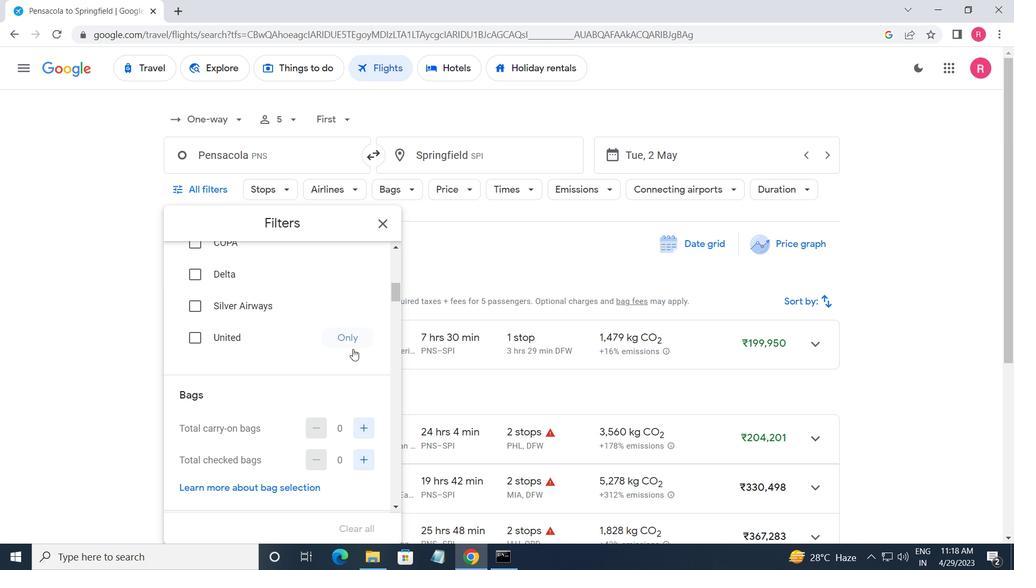 
Action: Mouse scrolled (353, 351) with delta (0, 0)
Screenshot: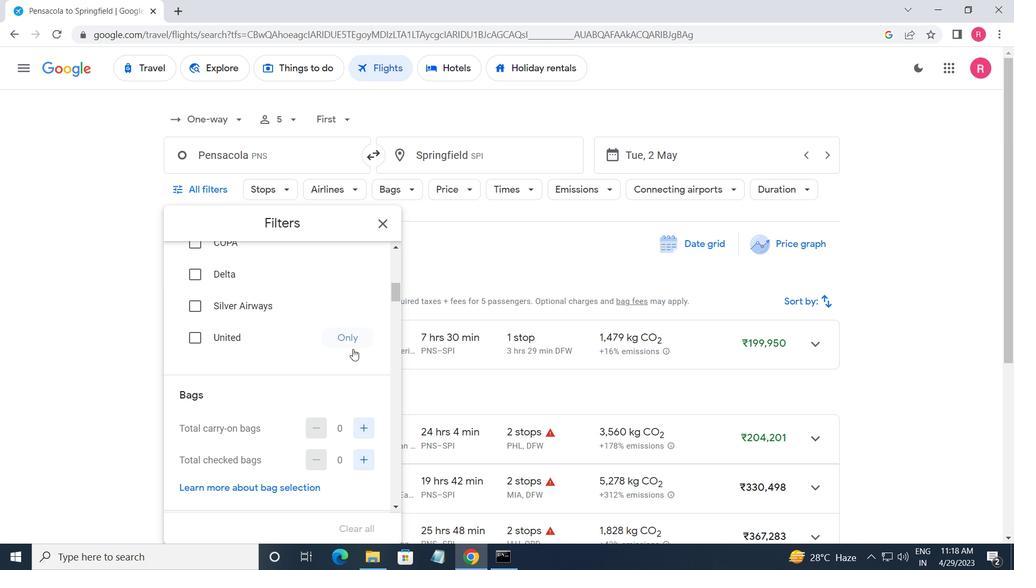 
Action: Mouse moved to (364, 335)
Screenshot: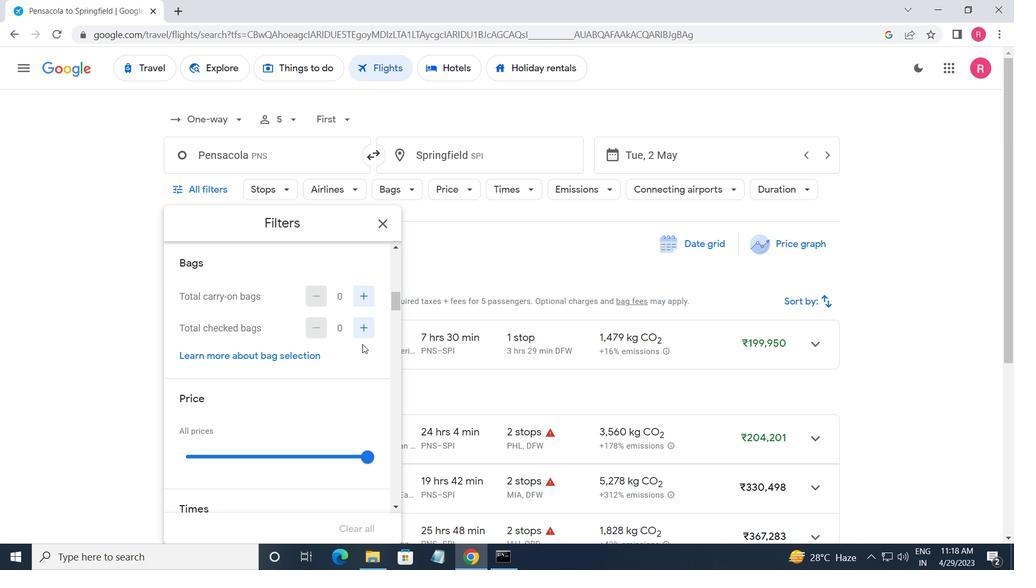 
Action: Mouse pressed left at (364, 335)
Screenshot: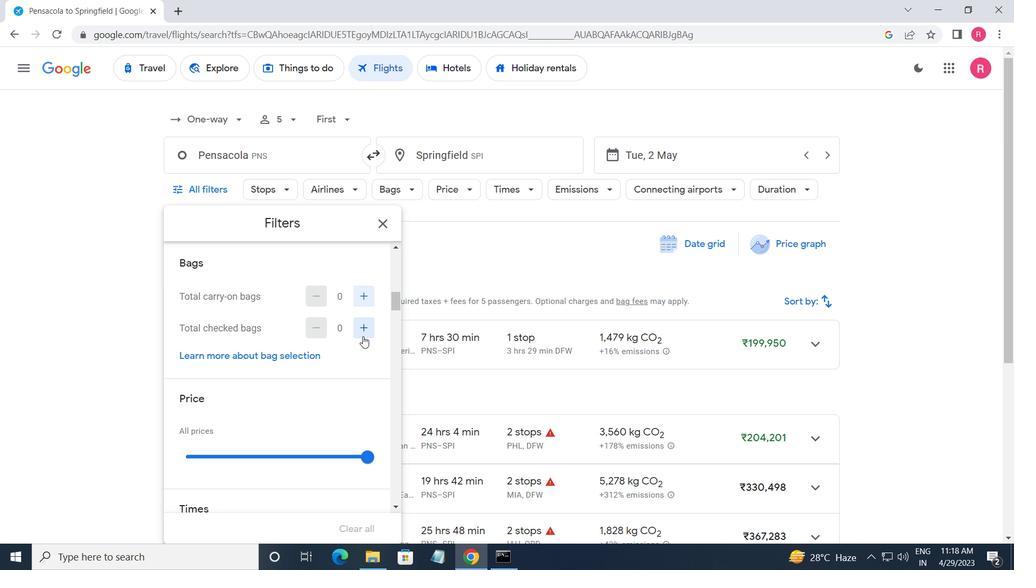 
Action: Mouse pressed left at (364, 335)
Screenshot: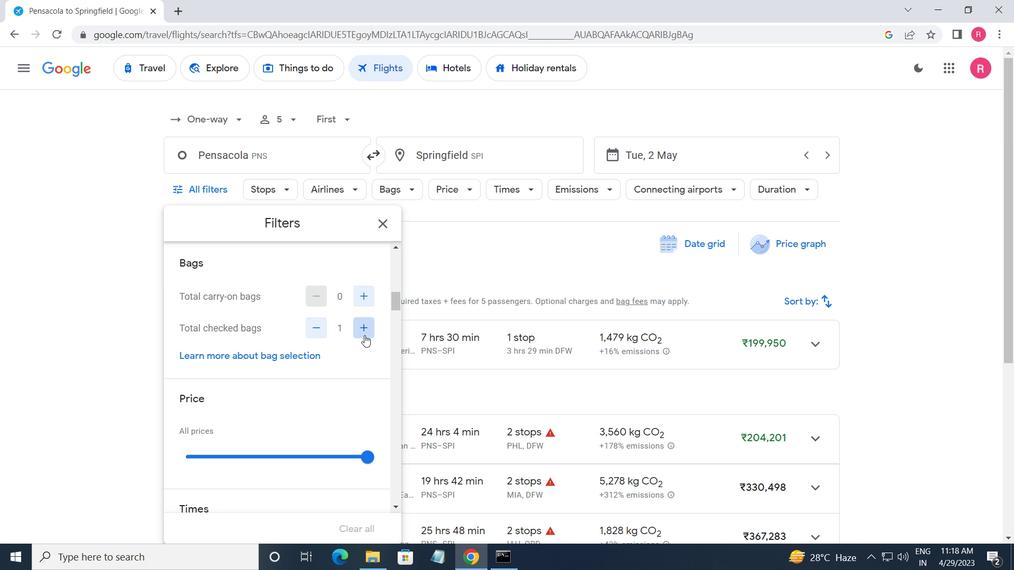 
Action: Mouse pressed left at (364, 335)
Screenshot: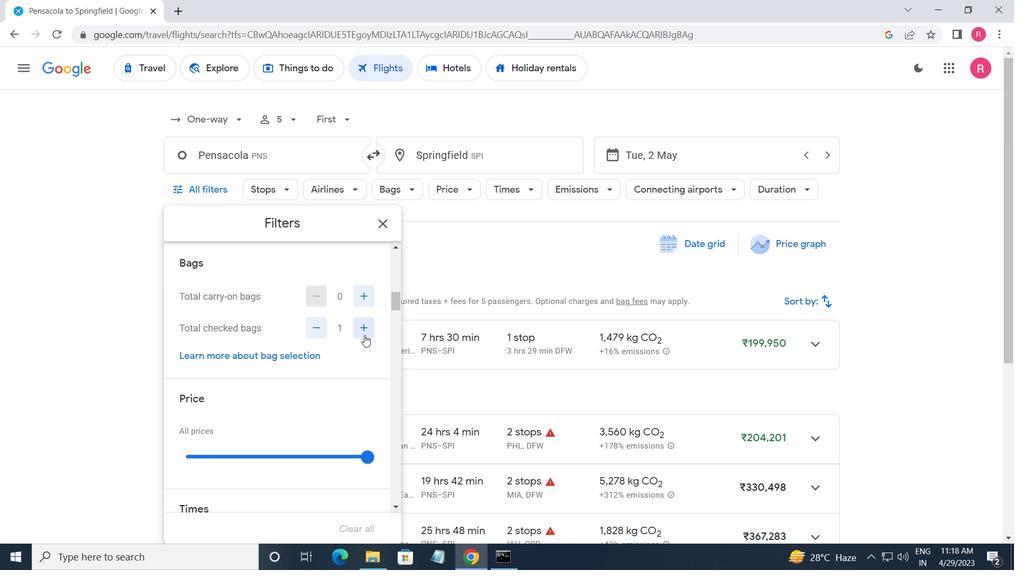 
Action: Mouse pressed left at (364, 335)
Screenshot: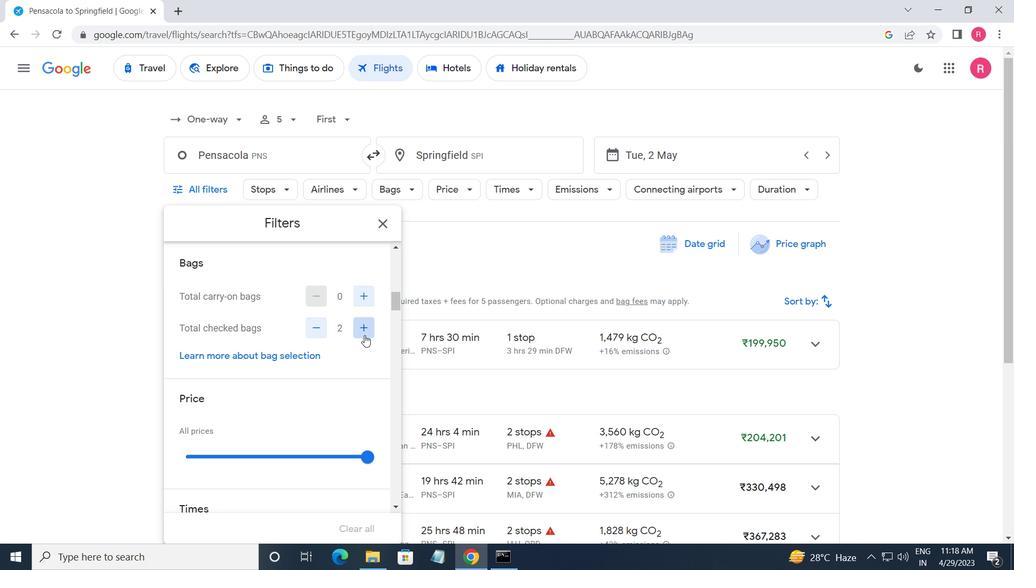 
Action: Mouse pressed left at (364, 335)
Screenshot: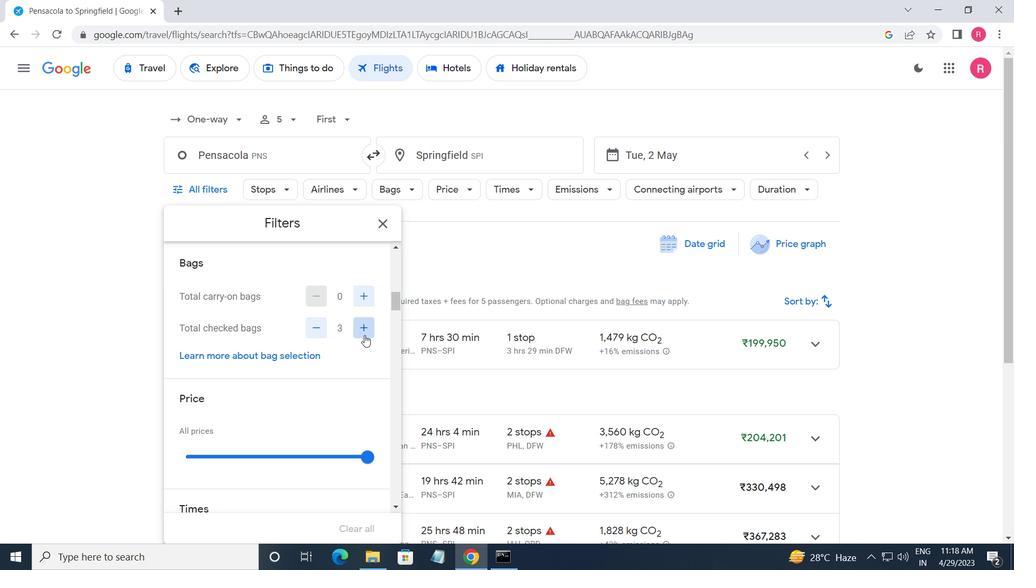 
Action: Mouse pressed left at (364, 335)
Screenshot: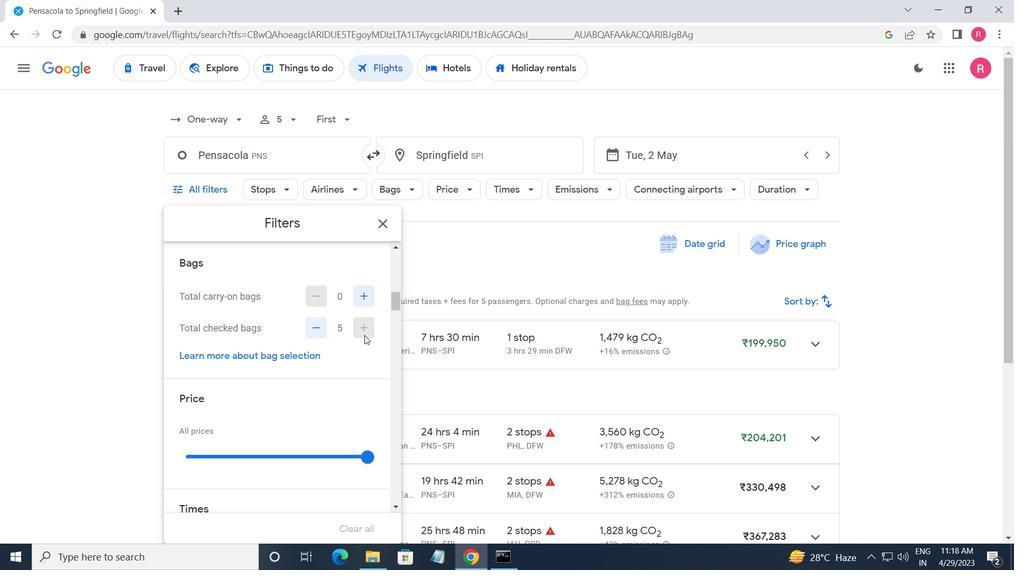 
Action: Mouse moved to (341, 330)
Screenshot: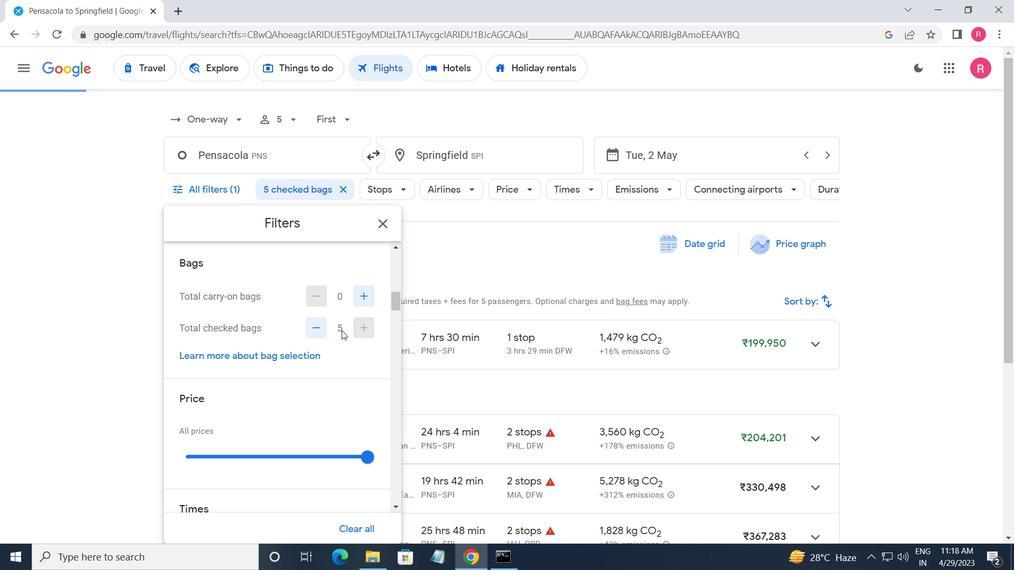 
Action: Mouse scrolled (341, 330) with delta (0, 0)
Screenshot: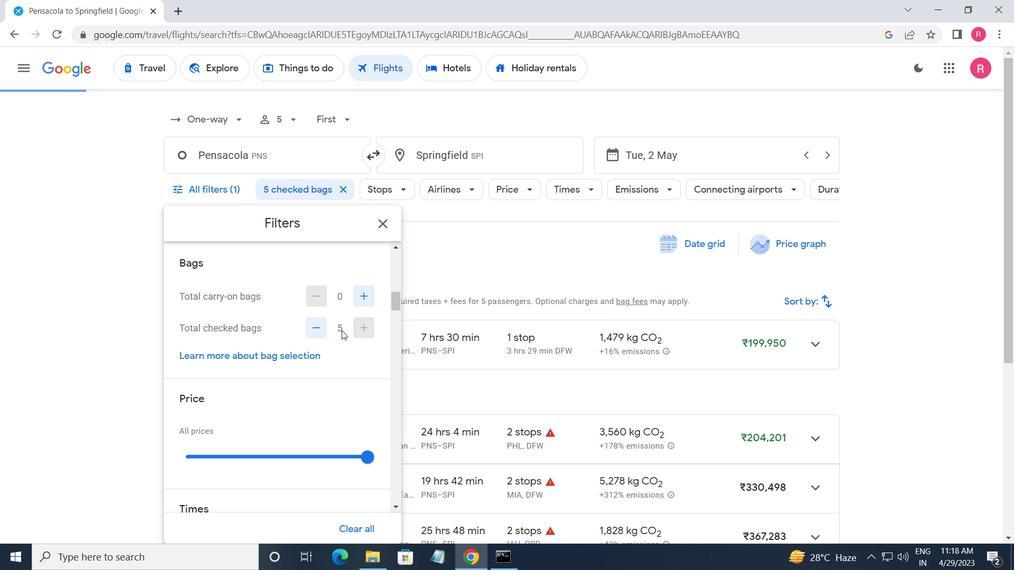 
Action: Mouse moved to (341, 331)
Screenshot: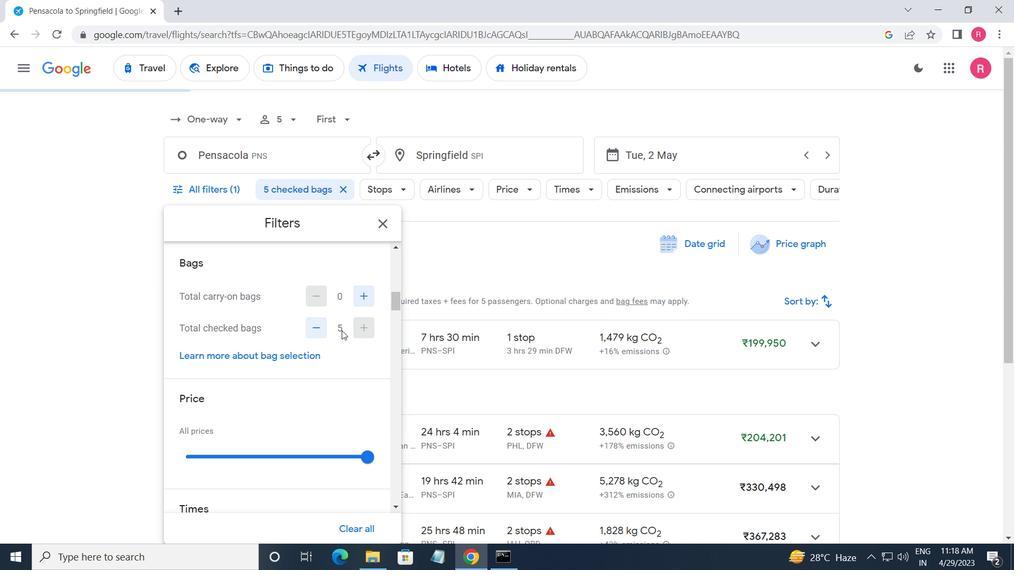 
Action: Mouse scrolled (341, 331) with delta (0, 0)
Screenshot: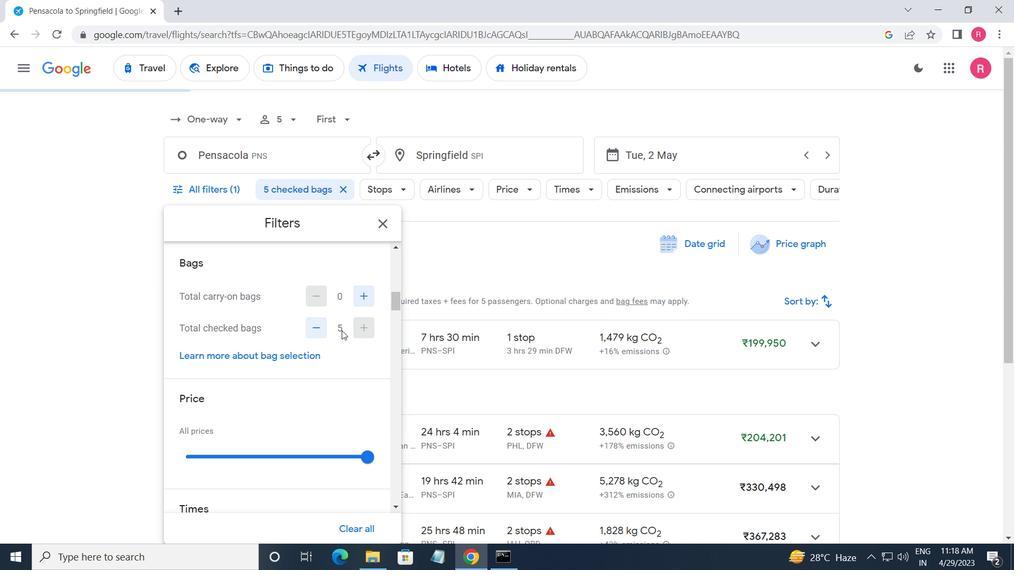 
Action: Mouse moved to (367, 323)
Screenshot: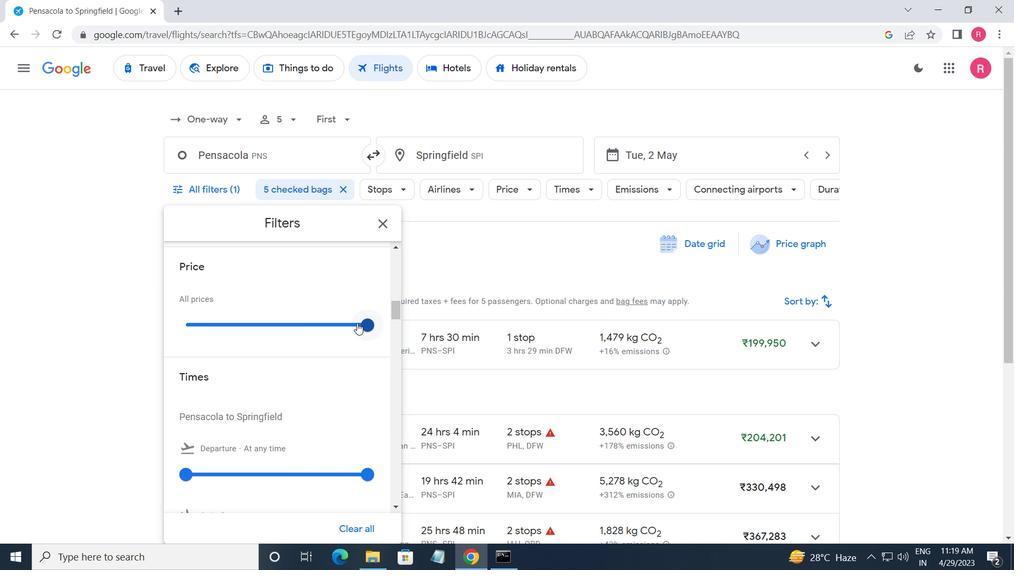 
Action: Mouse pressed left at (367, 323)
Screenshot: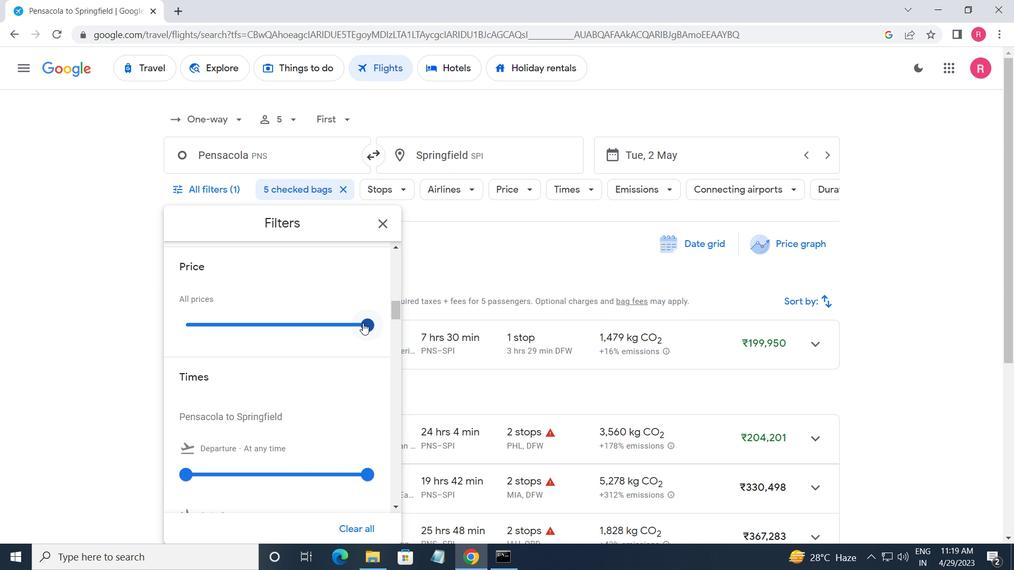 
Action: Mouse moved to (238, 349)
Screenshot: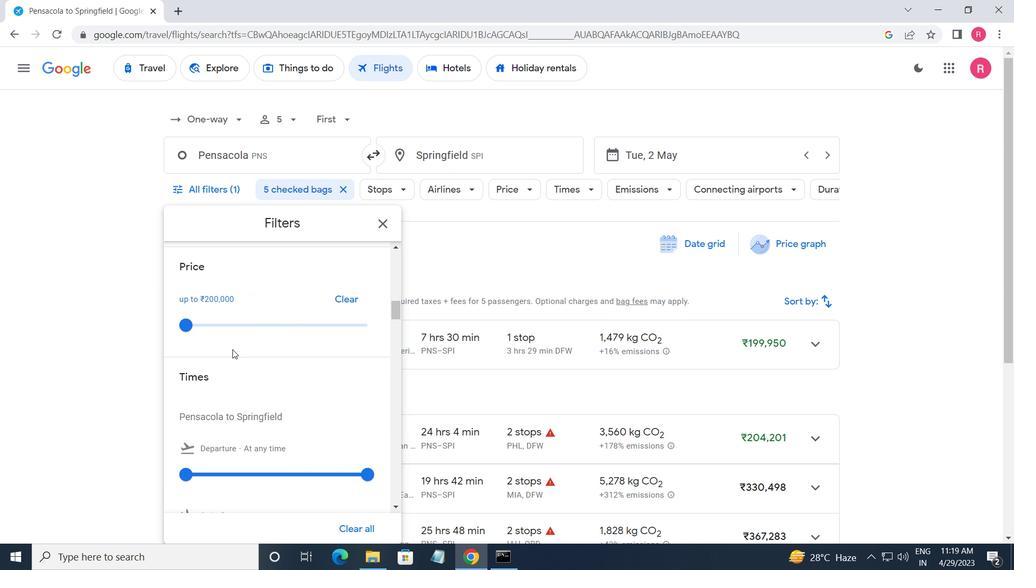 
Action: Mouse scrolled (238, 348) with delta (0, 0)
Screenshot: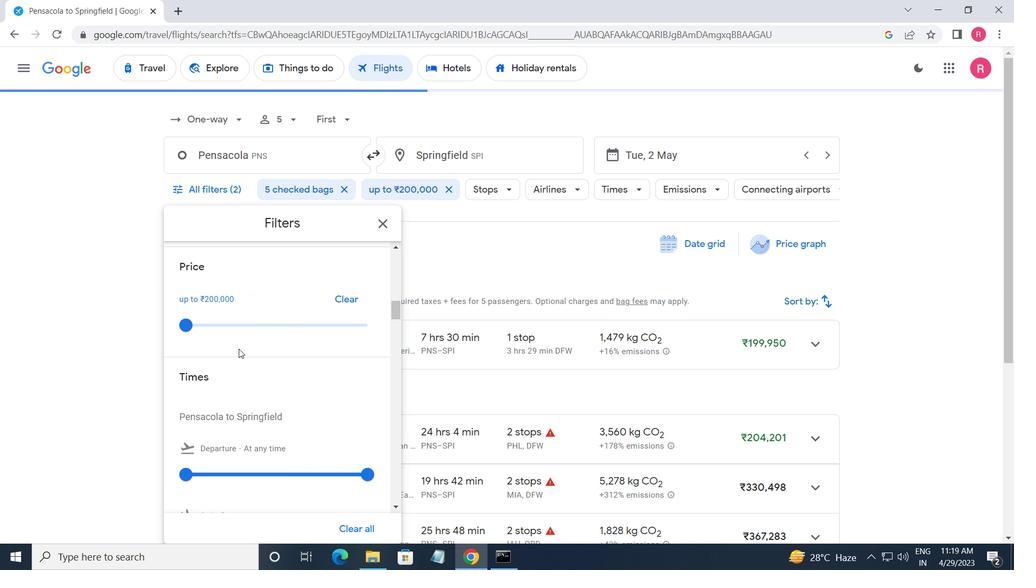 
Action: Mouse scrolled (238, 348) with delta (0, 0)
Screenshot: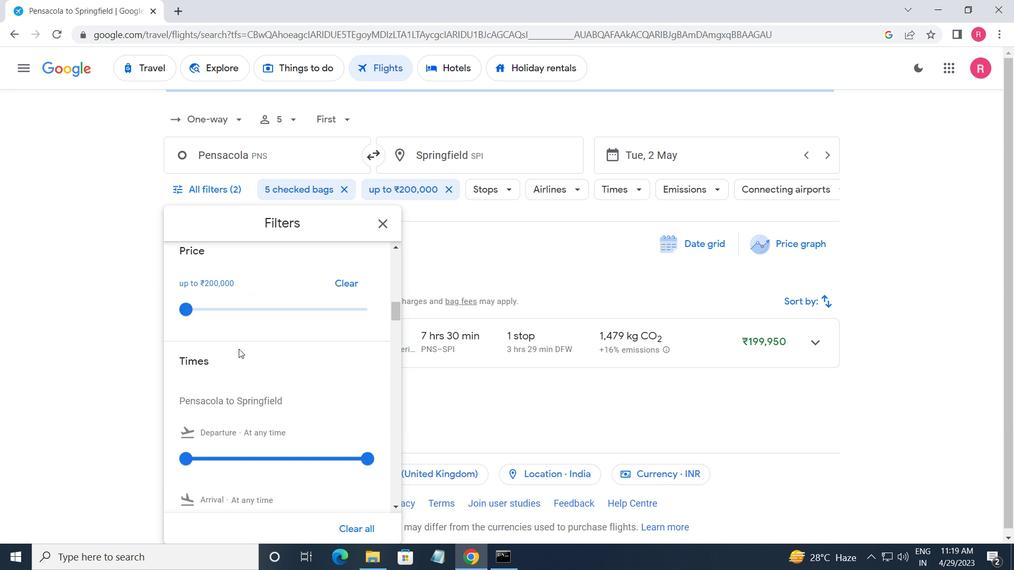 
Action: Mouse moved to (193, 345)
Screenshot: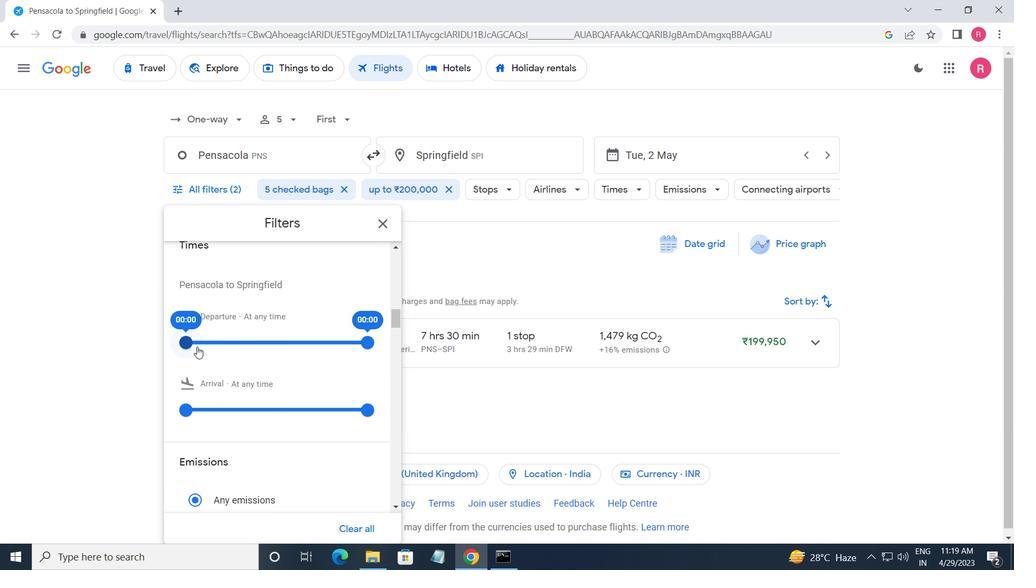 
Action: Mouse pressed left at (193, 345)
Screenshot: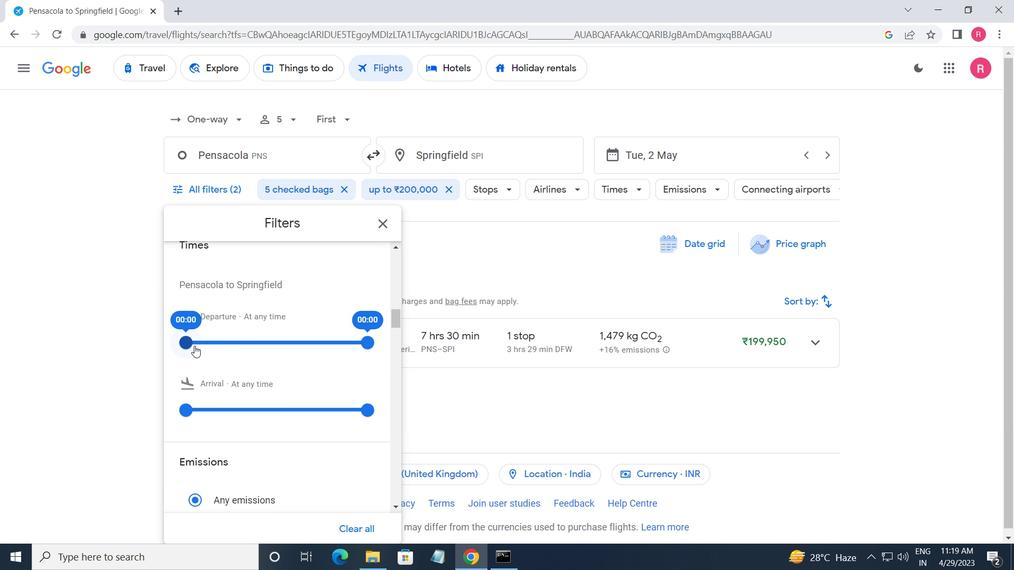 
Action: Mouse moved to (370, 344)
Screenshot: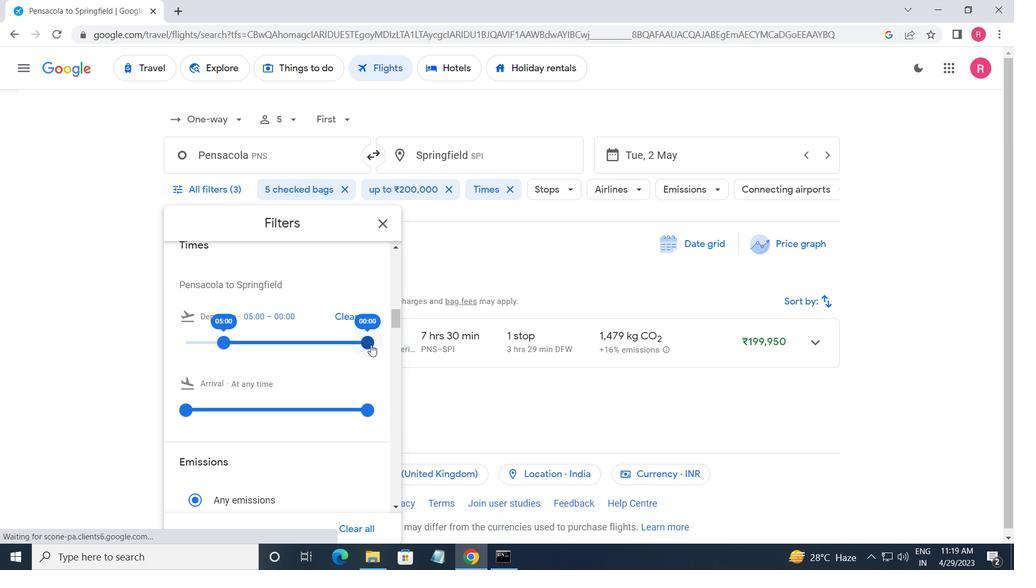 
Action: Mouse pressed left at (370, 344)
Screenshot: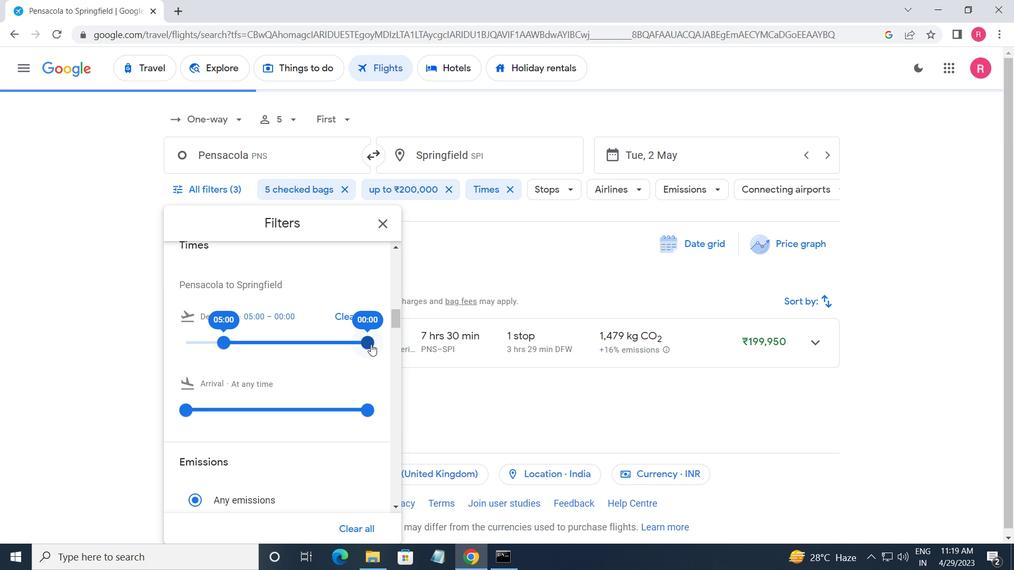 
Action: Mouse moved to (383, 231)
Screenshot: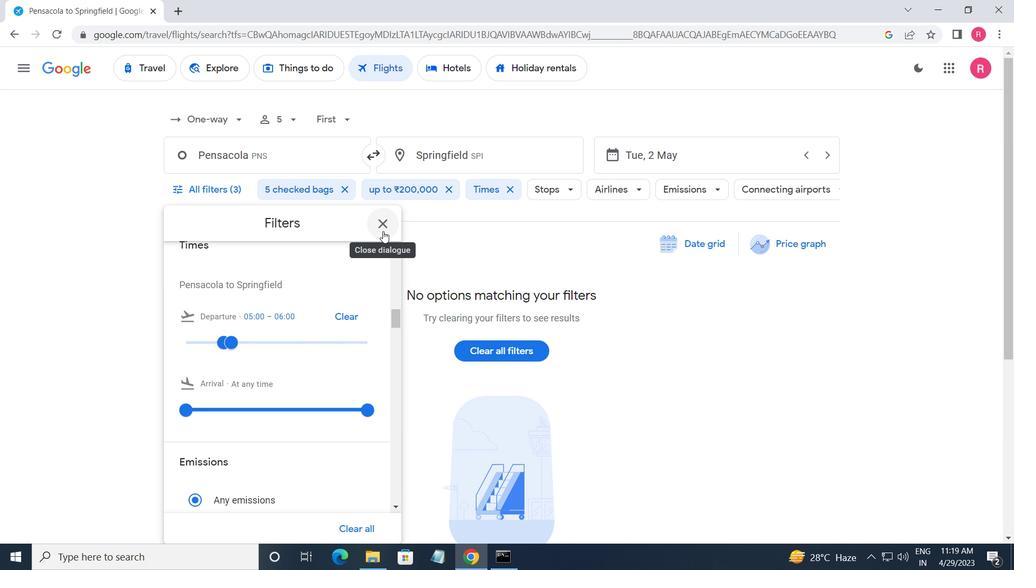 
Action: Mouse pressed left at (383, 231)
Screenshot: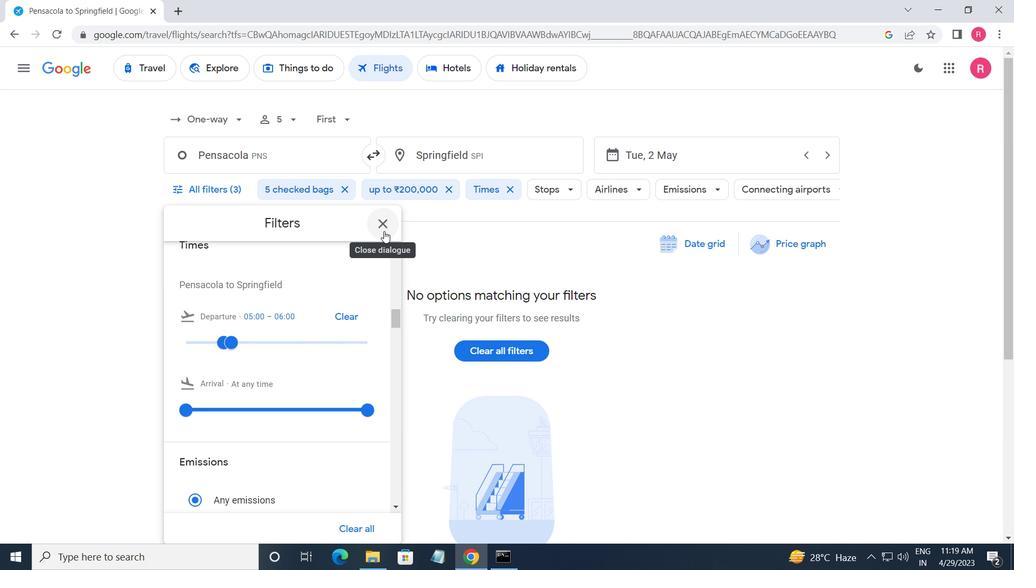 
